 Task: Create a due date automation trigger when advanced on, 2 working days after a card is due add dates not starting next month at 11:00 AM.
Action: Mouse moved to (1365, 111)
Screenshot: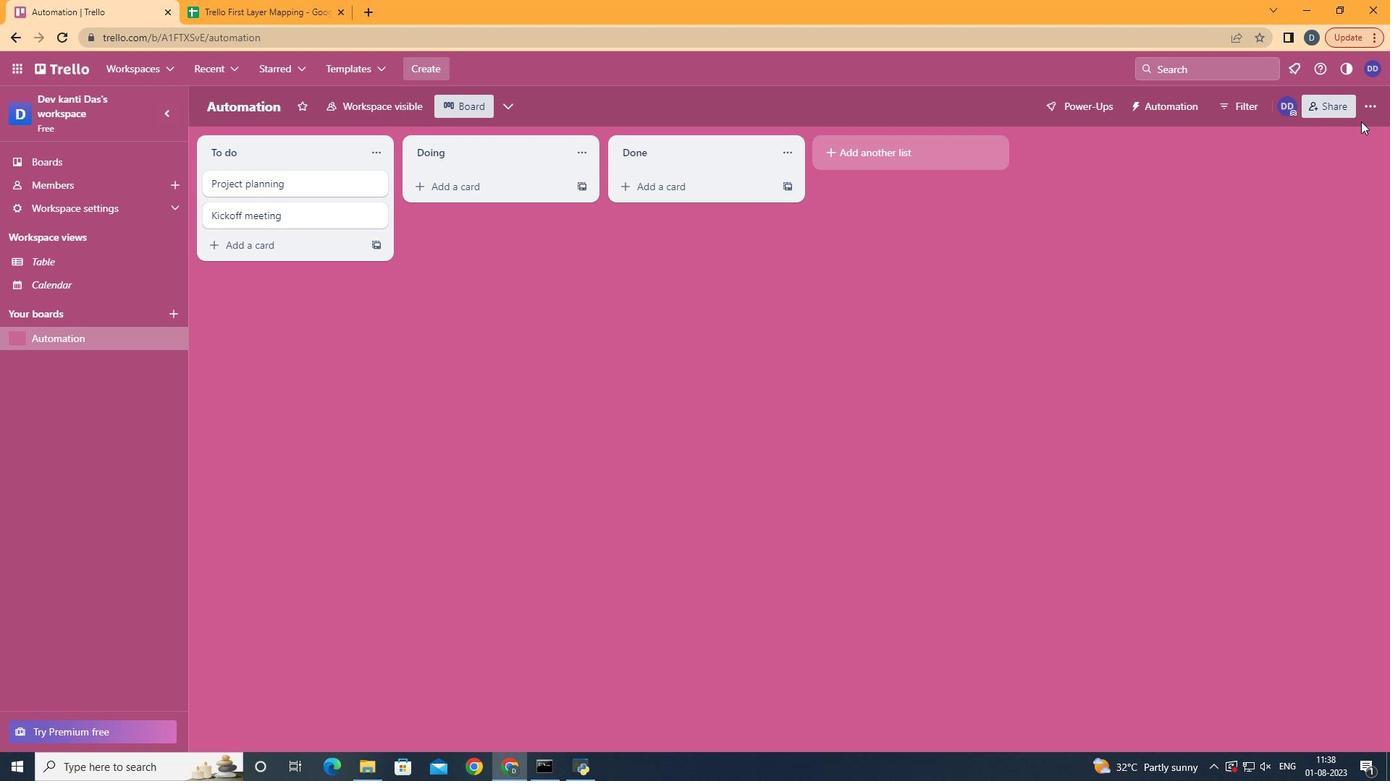 
Action: Mouse pressed left at (1365, 111)
Screenshot: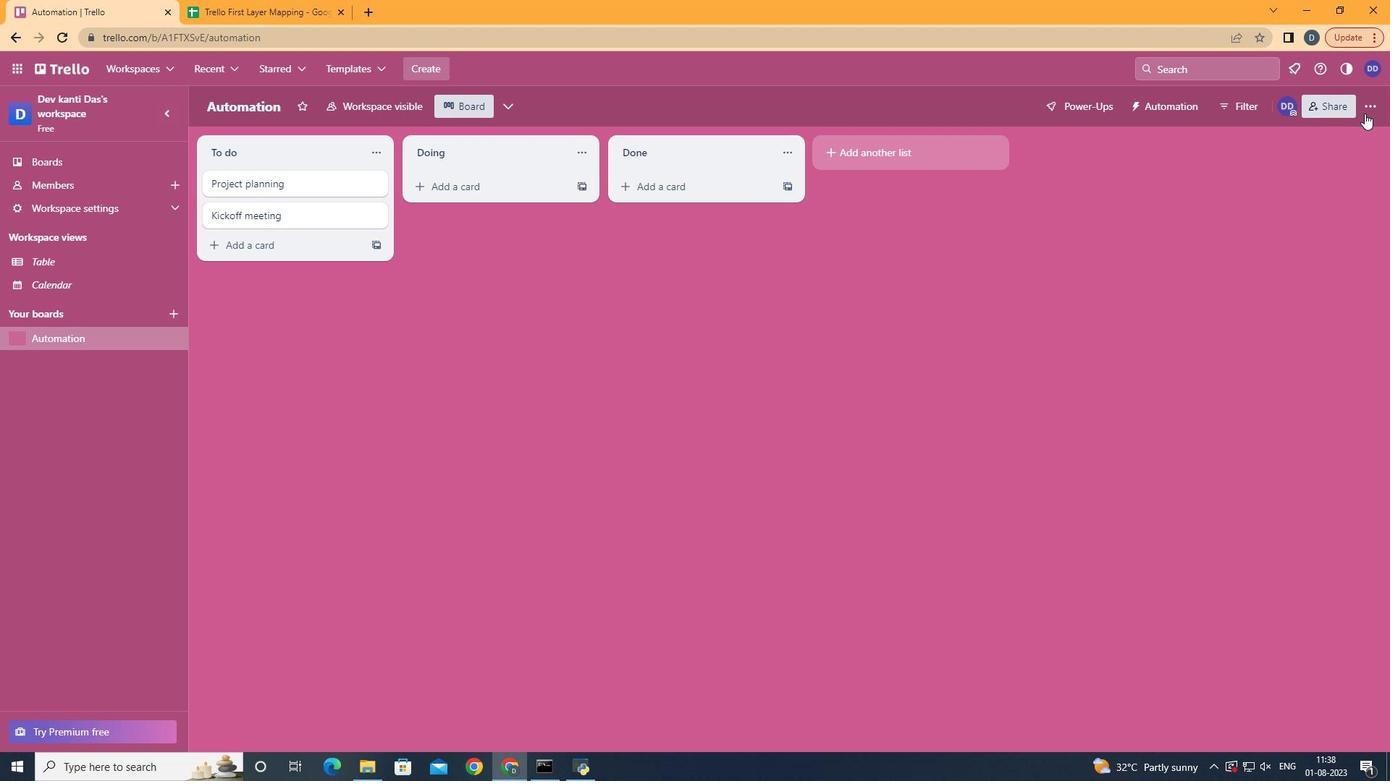 
Action: Mouse moved to (1287, 296)
Screenshot: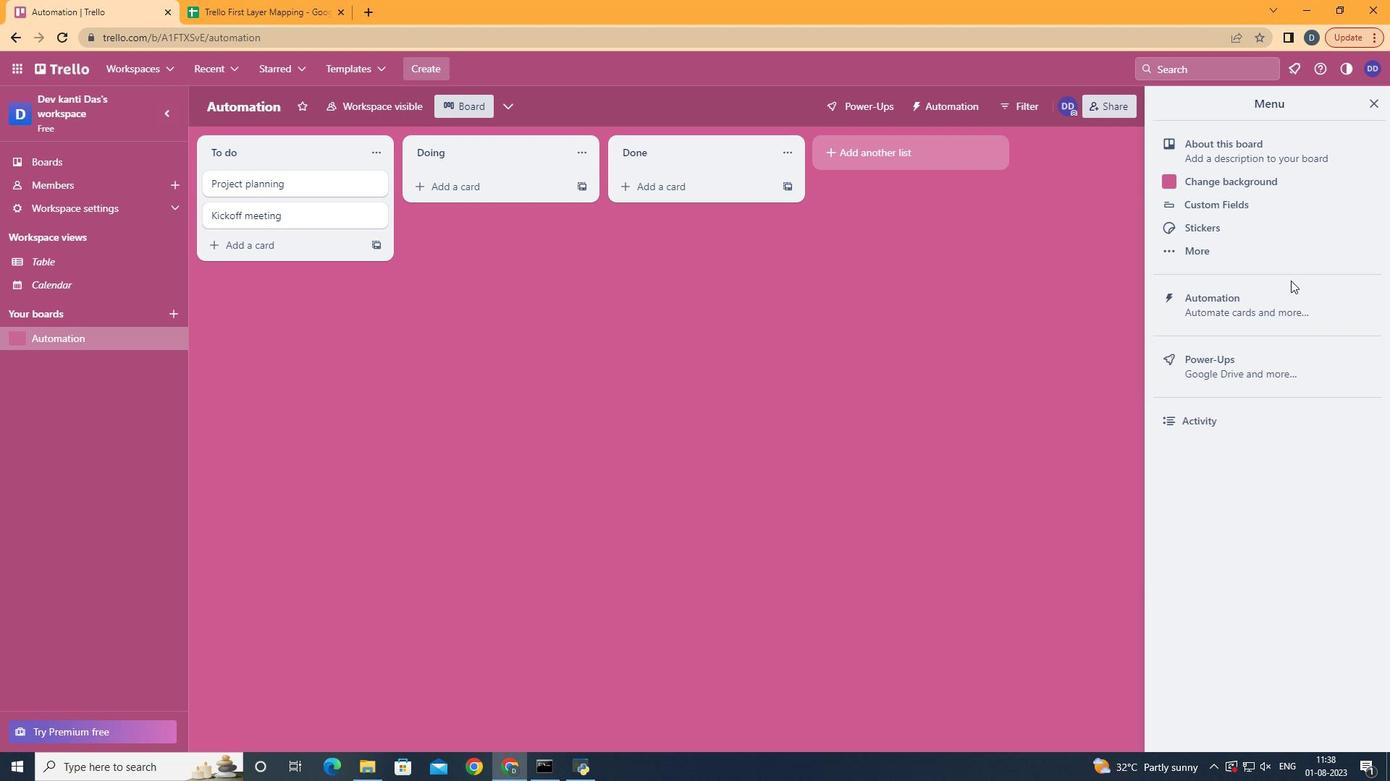 
Action: Mouse pressed left at (1287, 296)
Screenshot: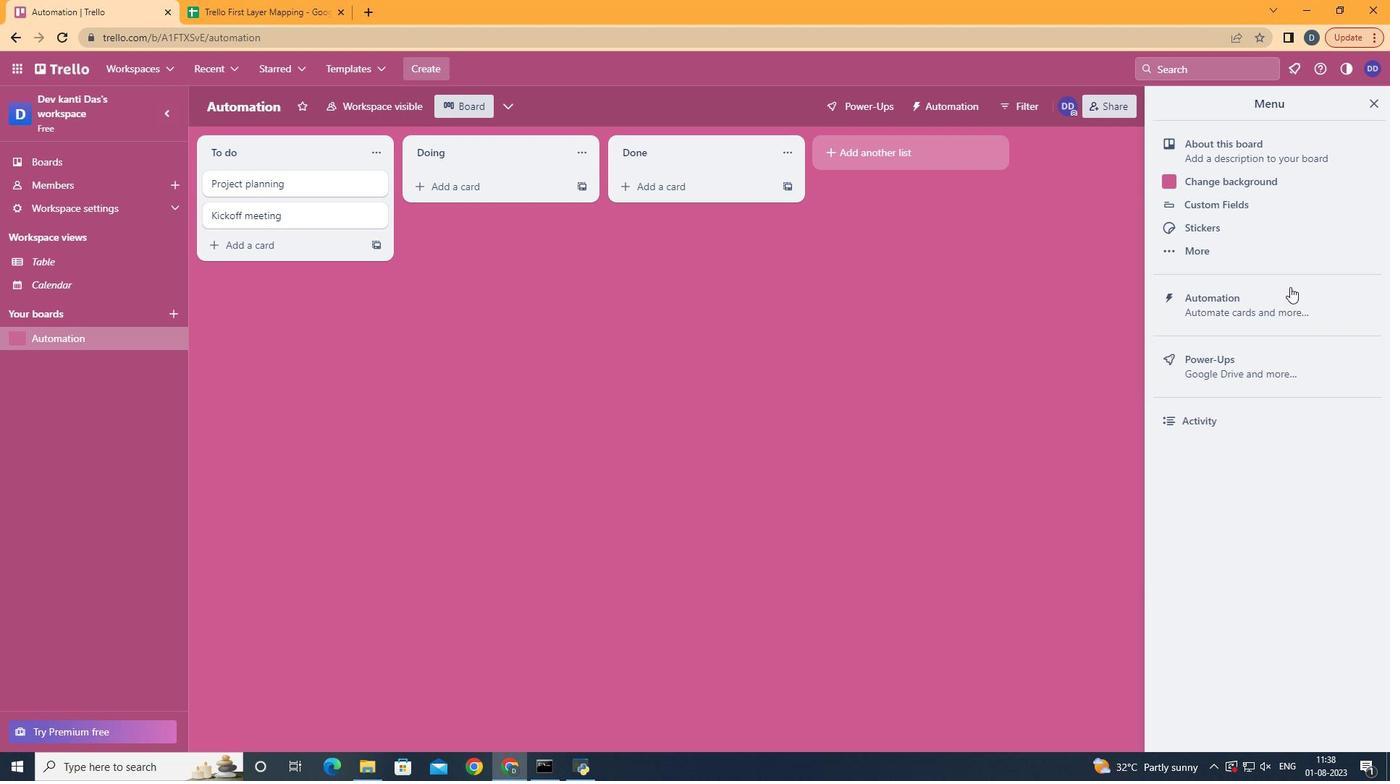 
Action: Mouse moved to (295, 298)
Screenshot: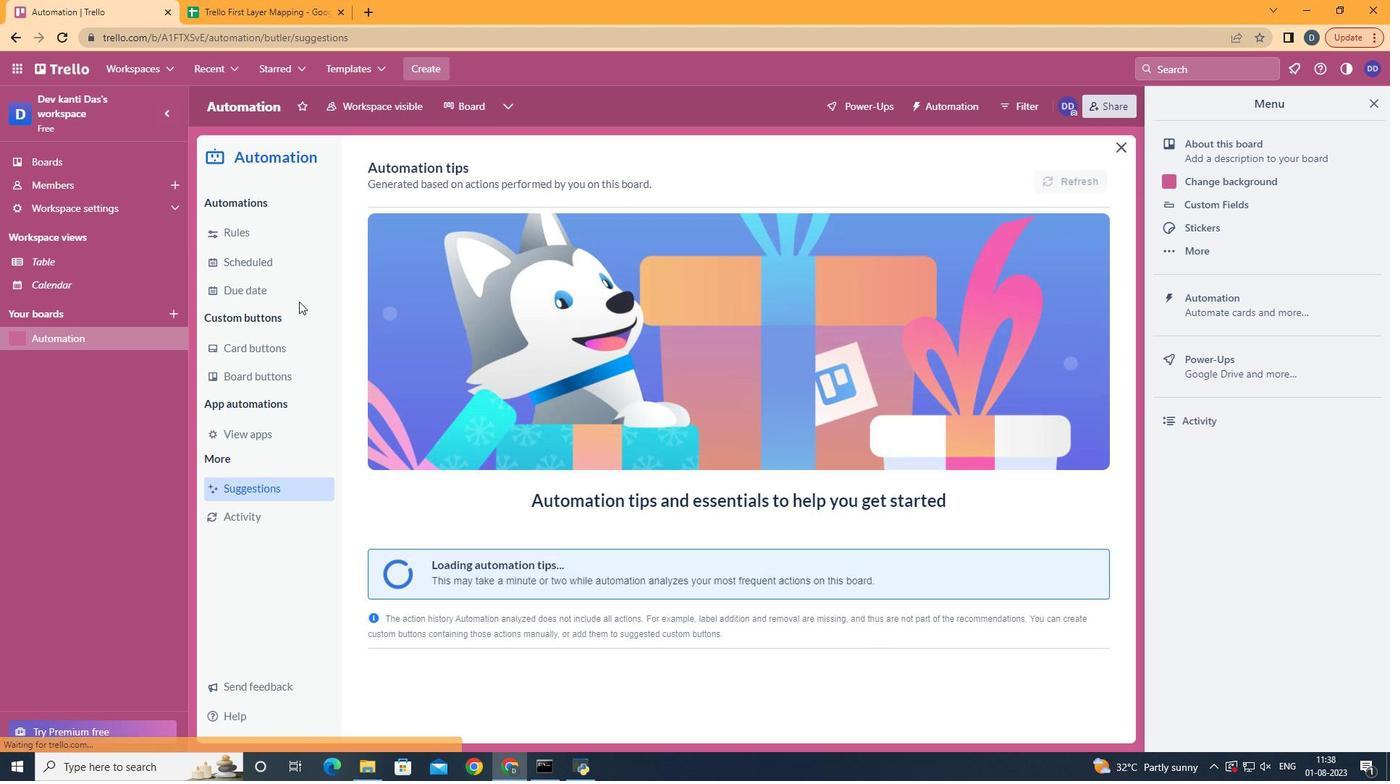 
Action: Mouse pressed left at (295, 299)
Screenshot: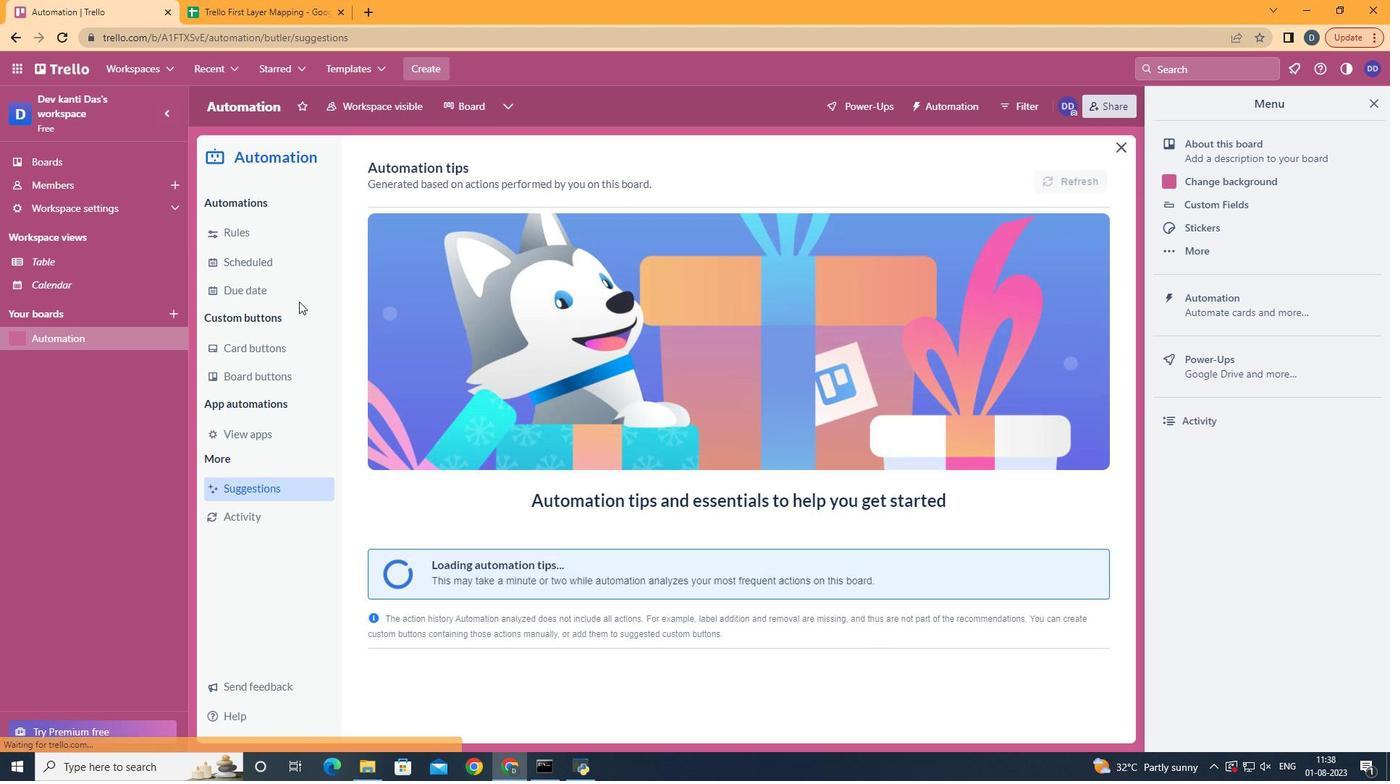 
Action: Mouse moved to (1027, 167)
Screenshot: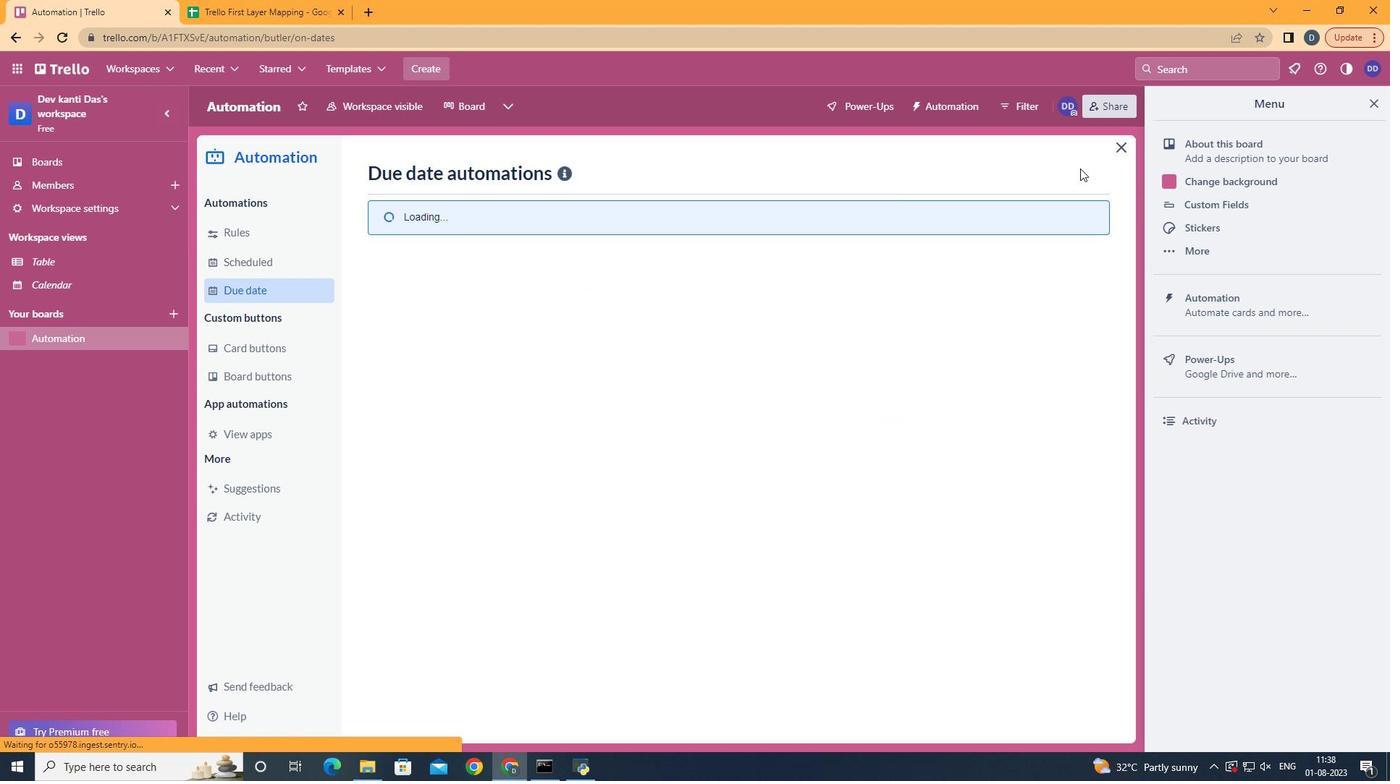 
Action: Mouse pressed left at (1027, 167)
Screenshot: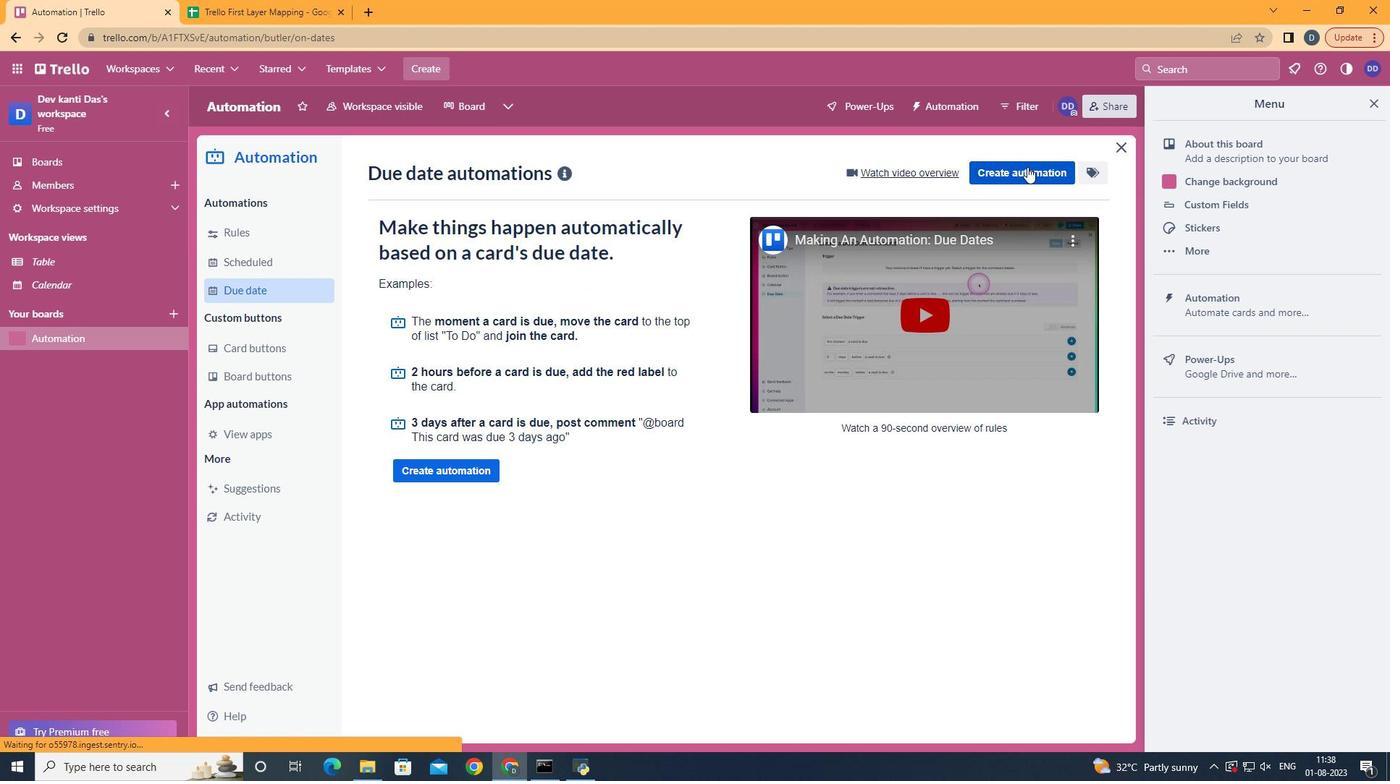 
Action: Mouse moved to (838, 319)
Screenshot: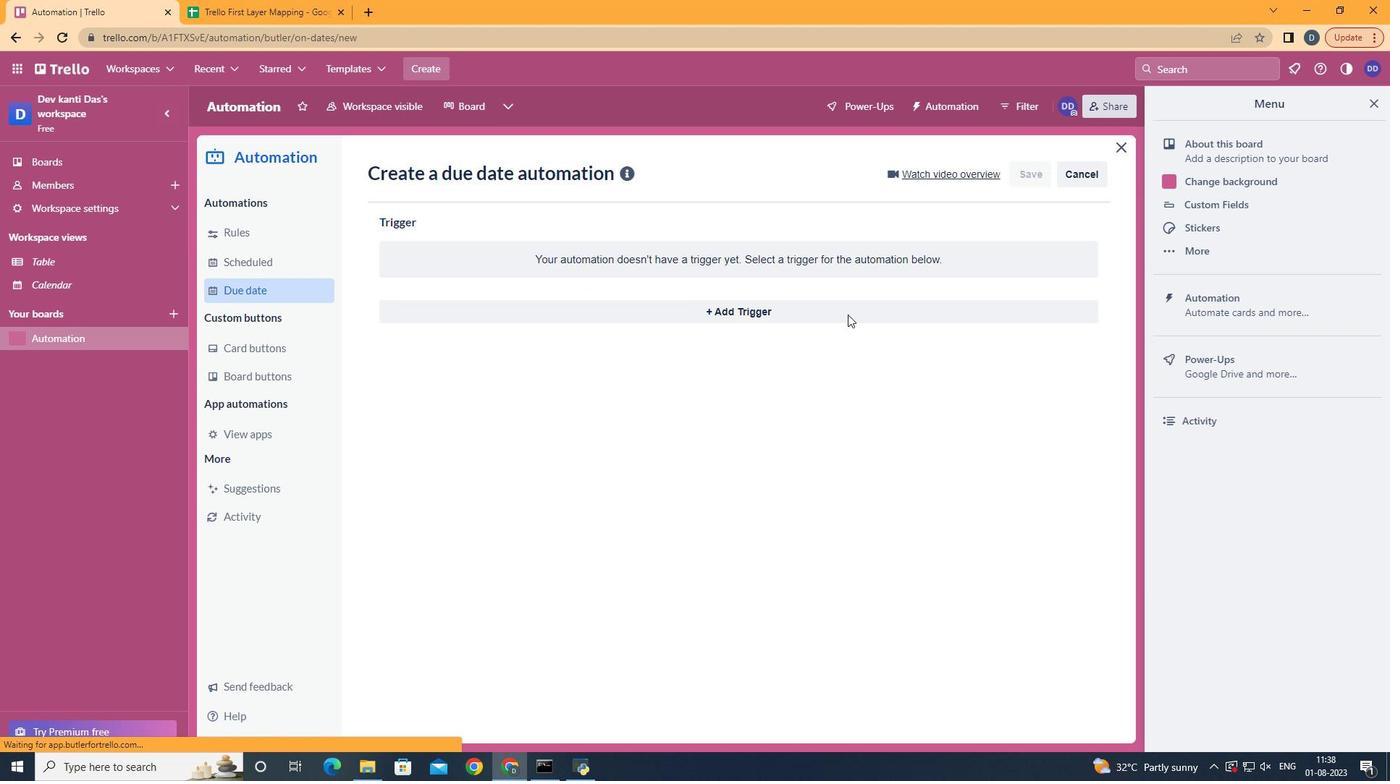 
Action: Mouse pressed left at (838, 319)
Screenshot: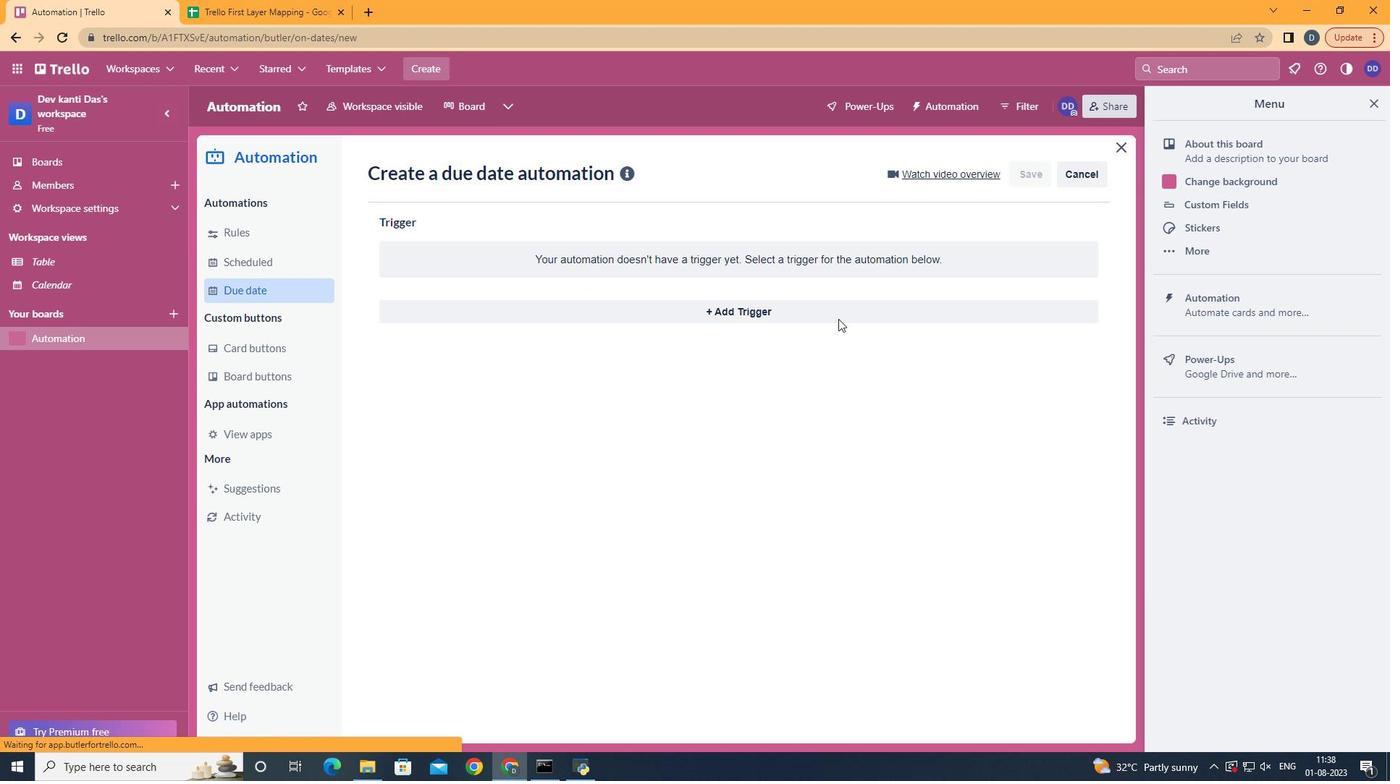 
Action: Mouse moved to (471, 587)
Screenshot: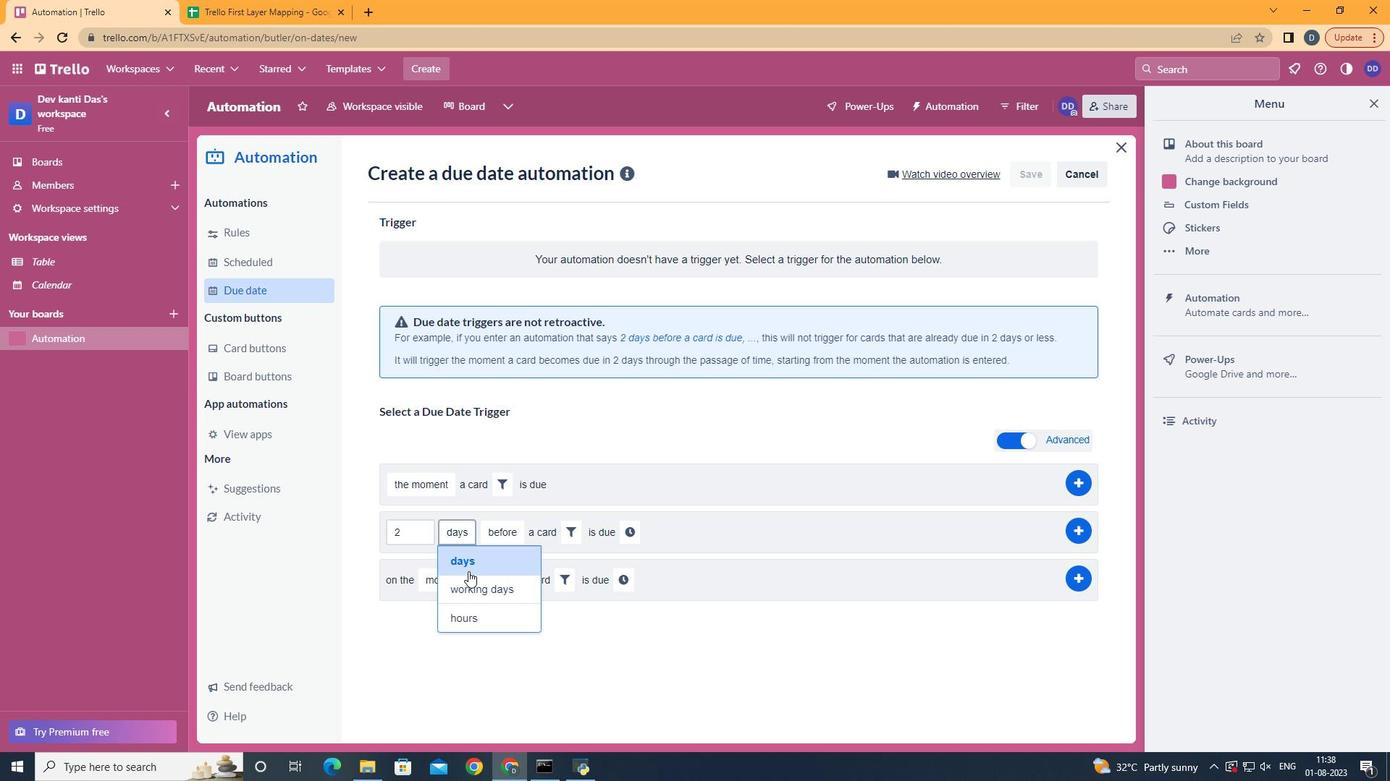 
Action: Mouse pressed left at (471, 587)
Screenshot: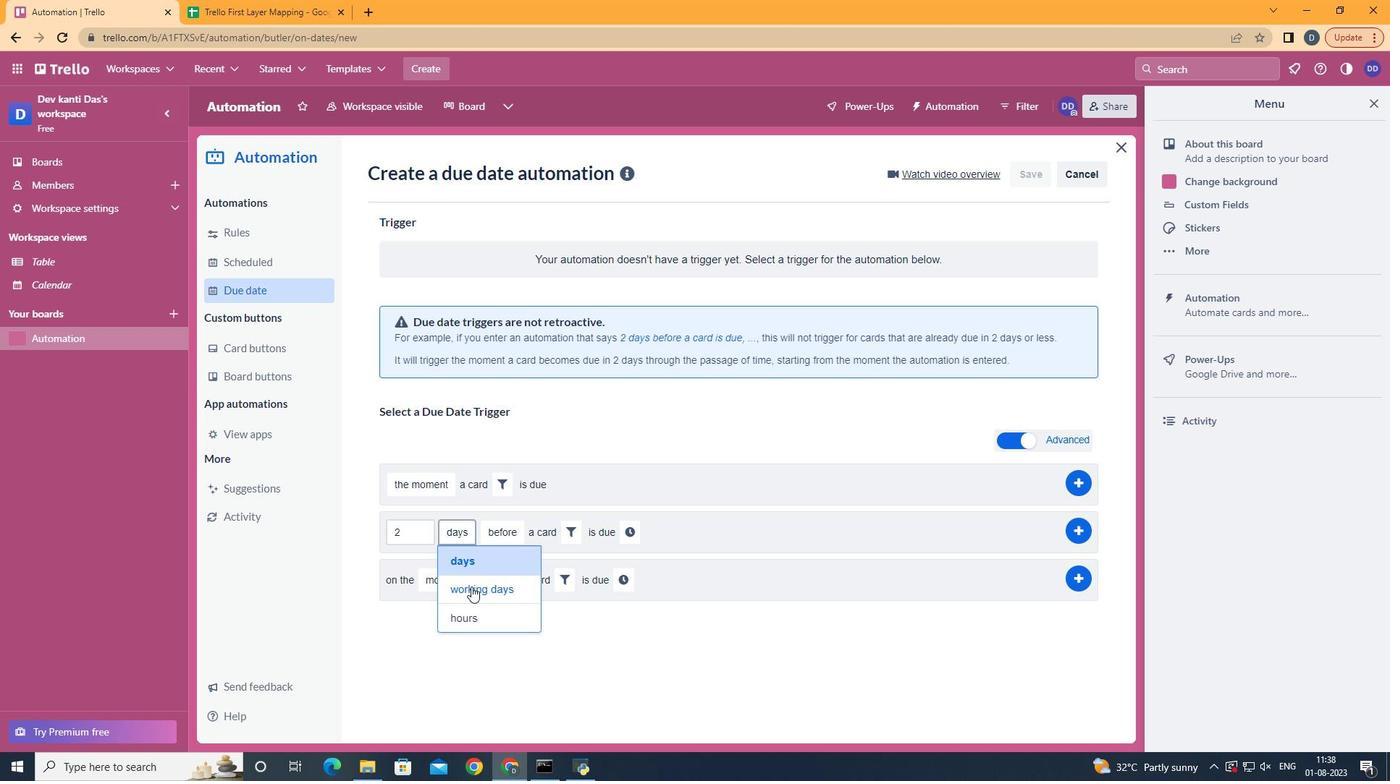 
Action: Mouse moved to (536, 592)
Screenshot: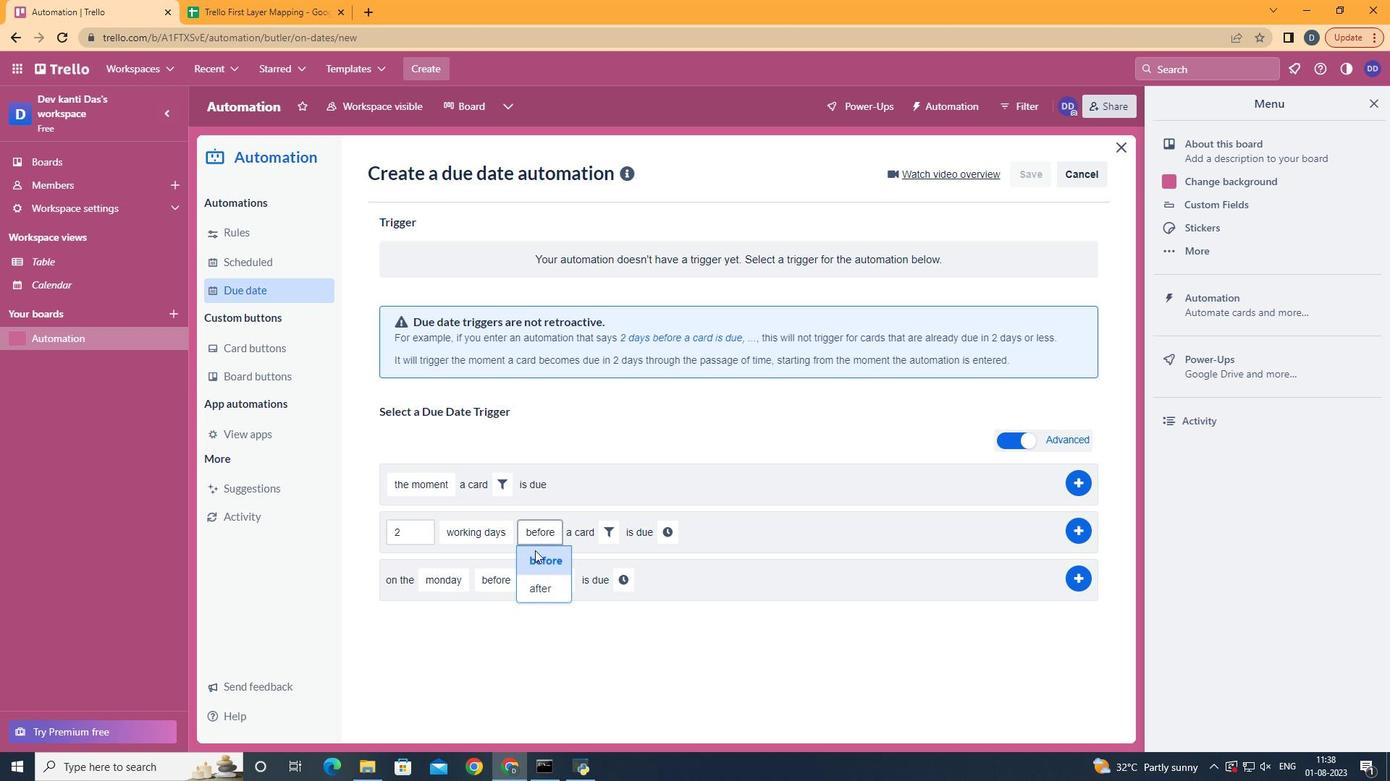 
Action: Mouse pressed left at (536, 592)
Screenshot: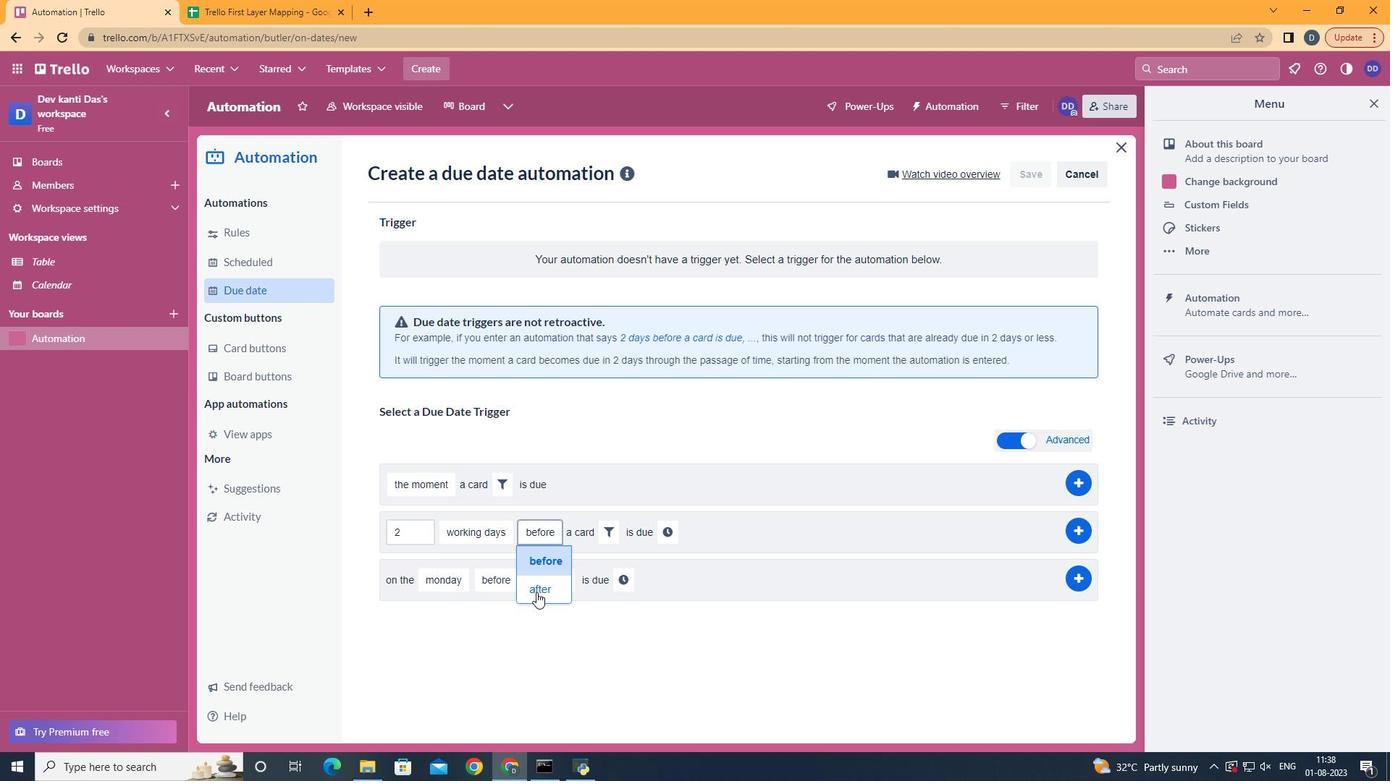 
Action: Mouse moved to (606, 523)
Screenshot: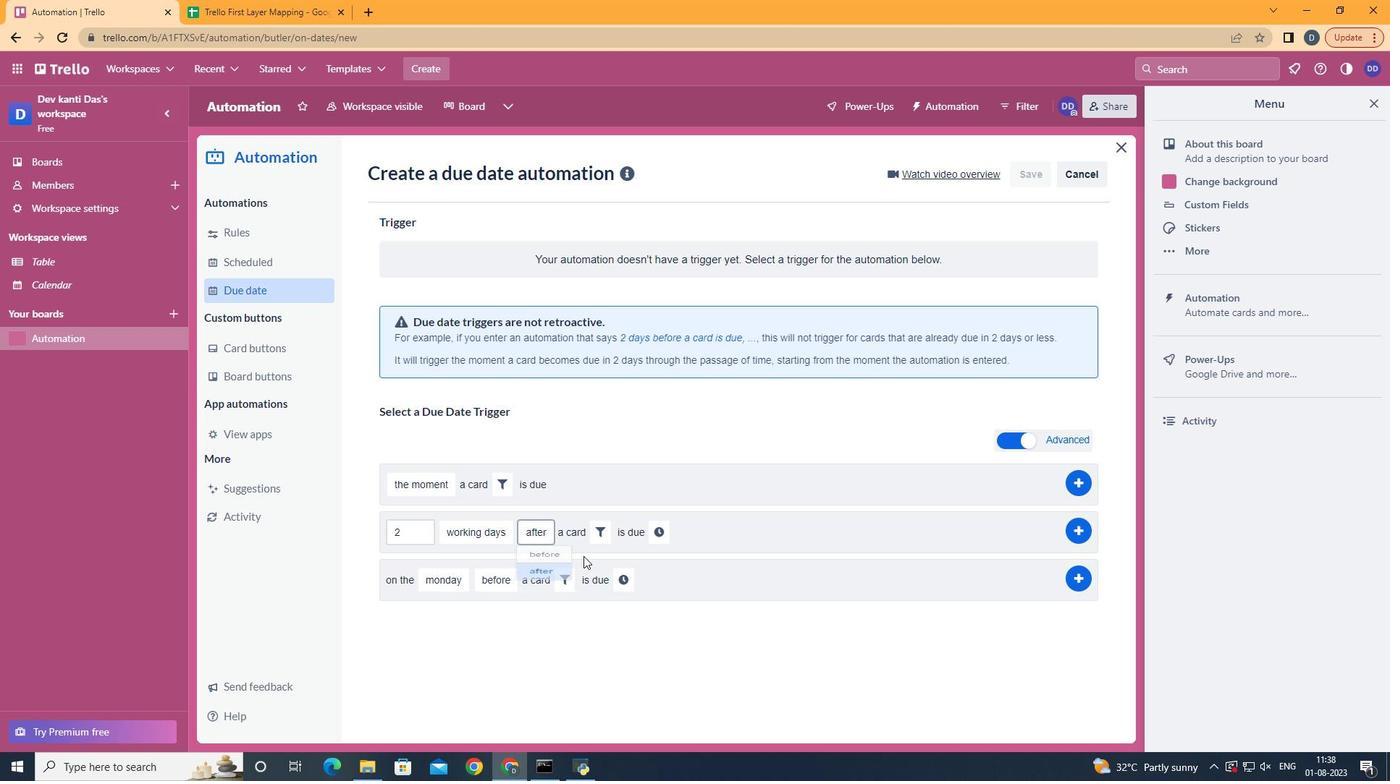 
Action: Mouse pressed left at (606, 523)
Screenshot: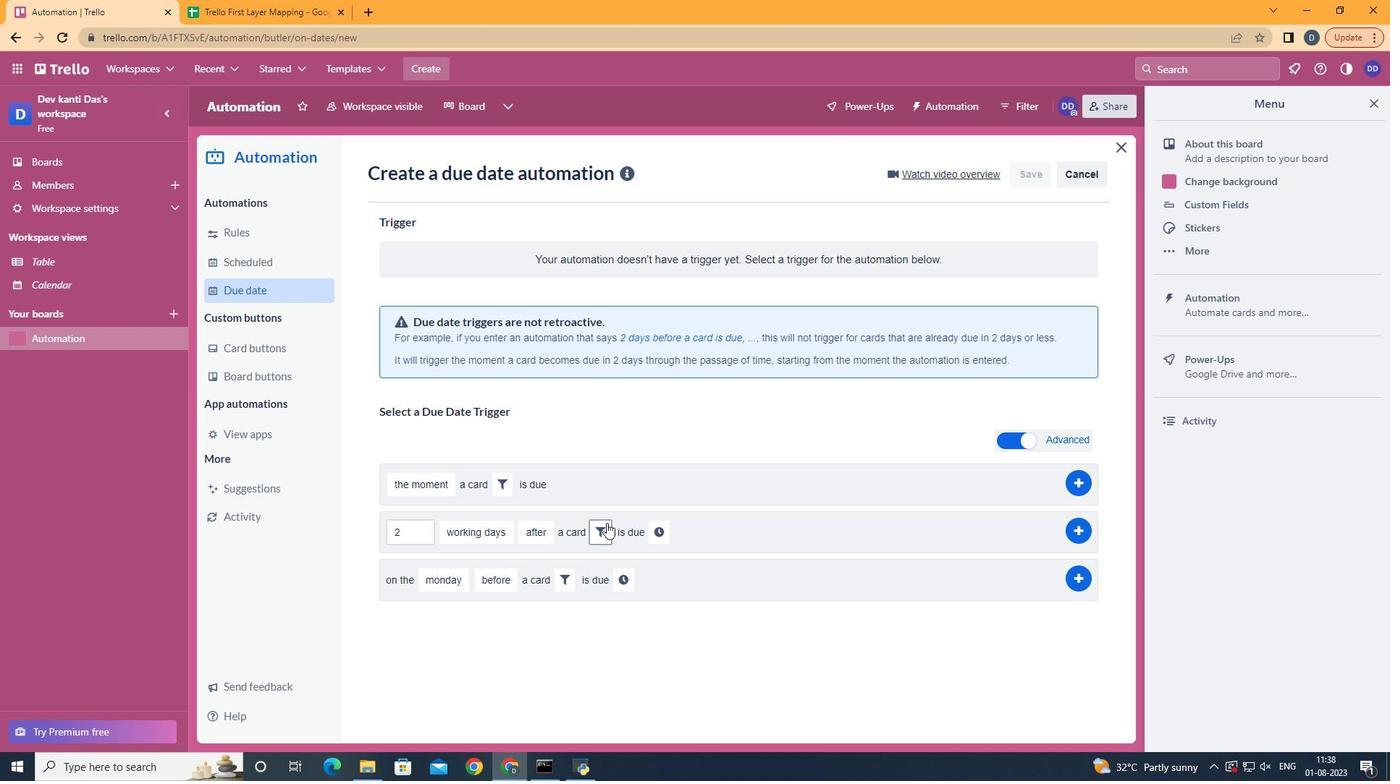 
Action: Mouse moved to (687, 579)
Screenshot: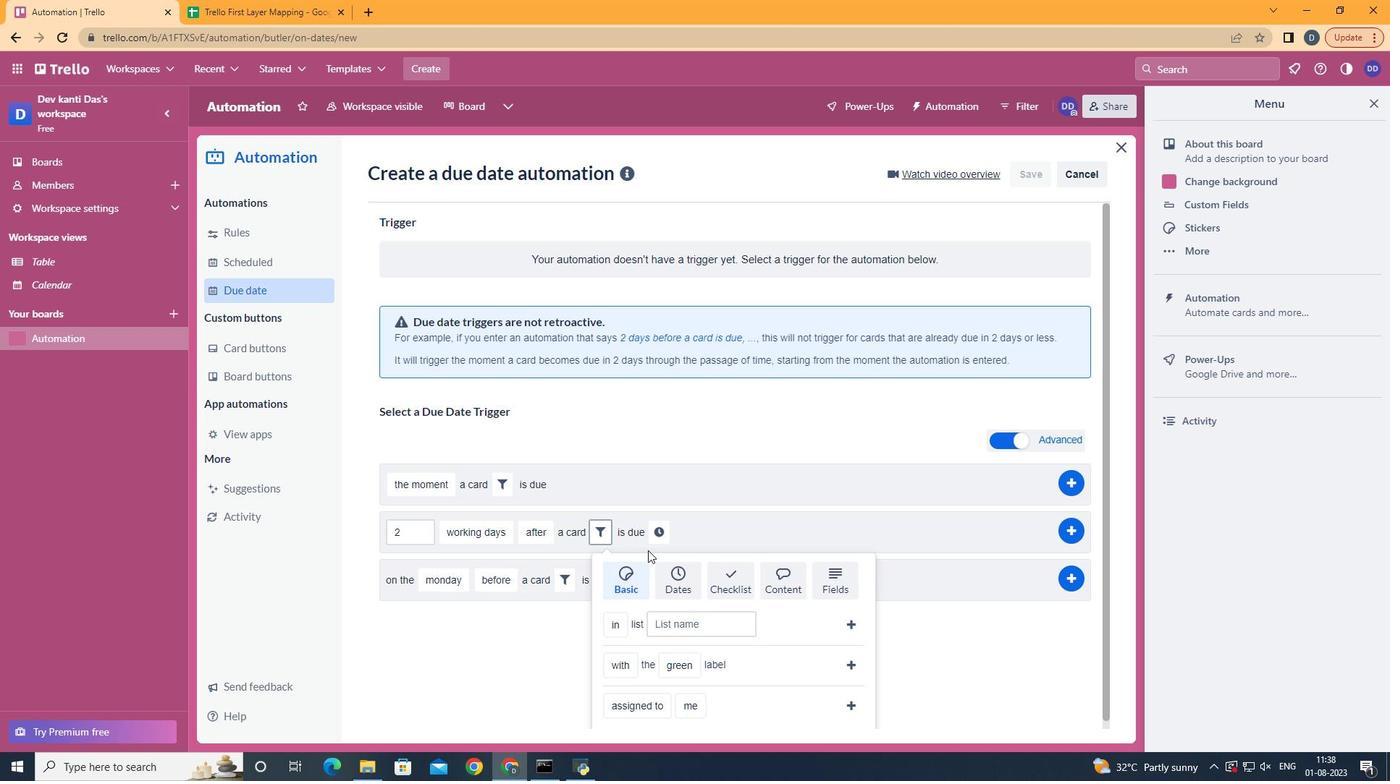 
Action: Mouse pressed left at (687, 579)
Screenshot: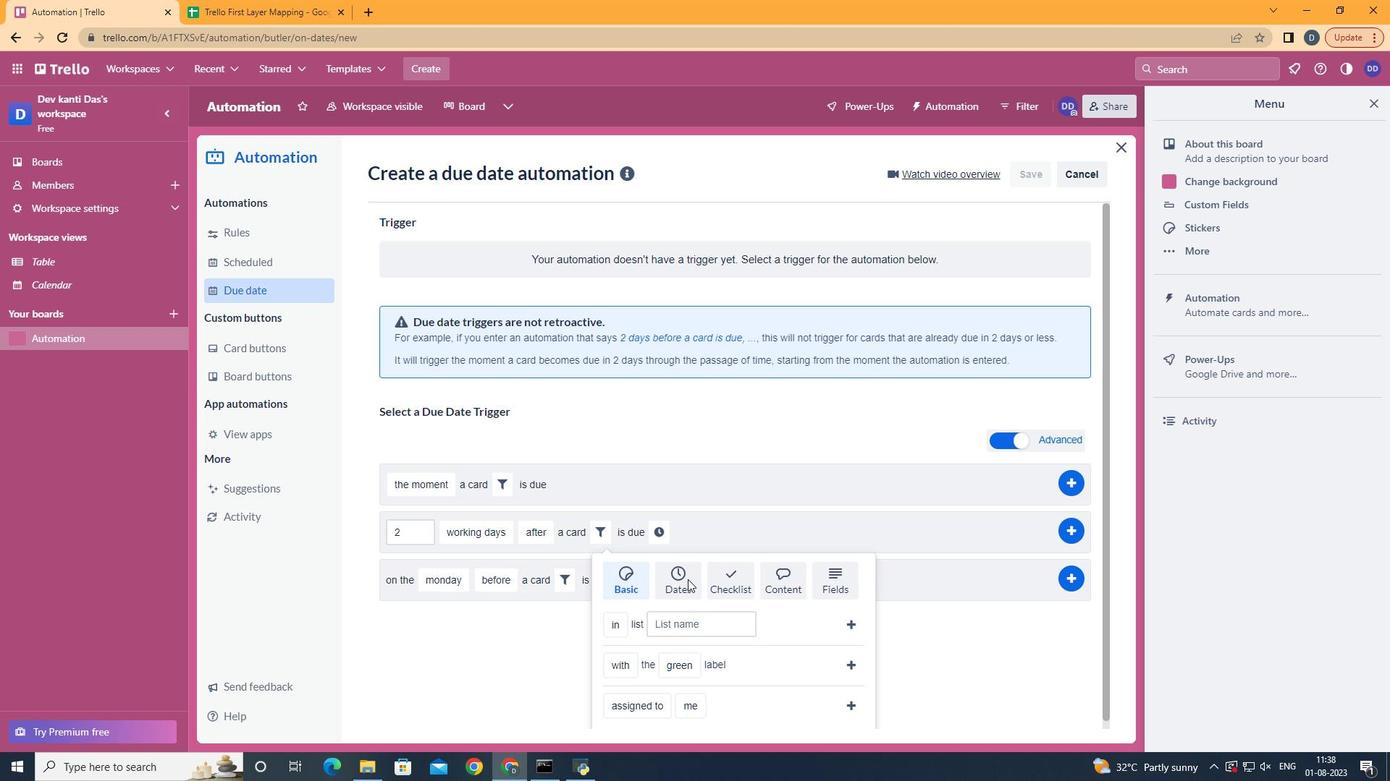 
Action: Mouse scrolled (687, 579) with delta (0, 0)
Screenshot: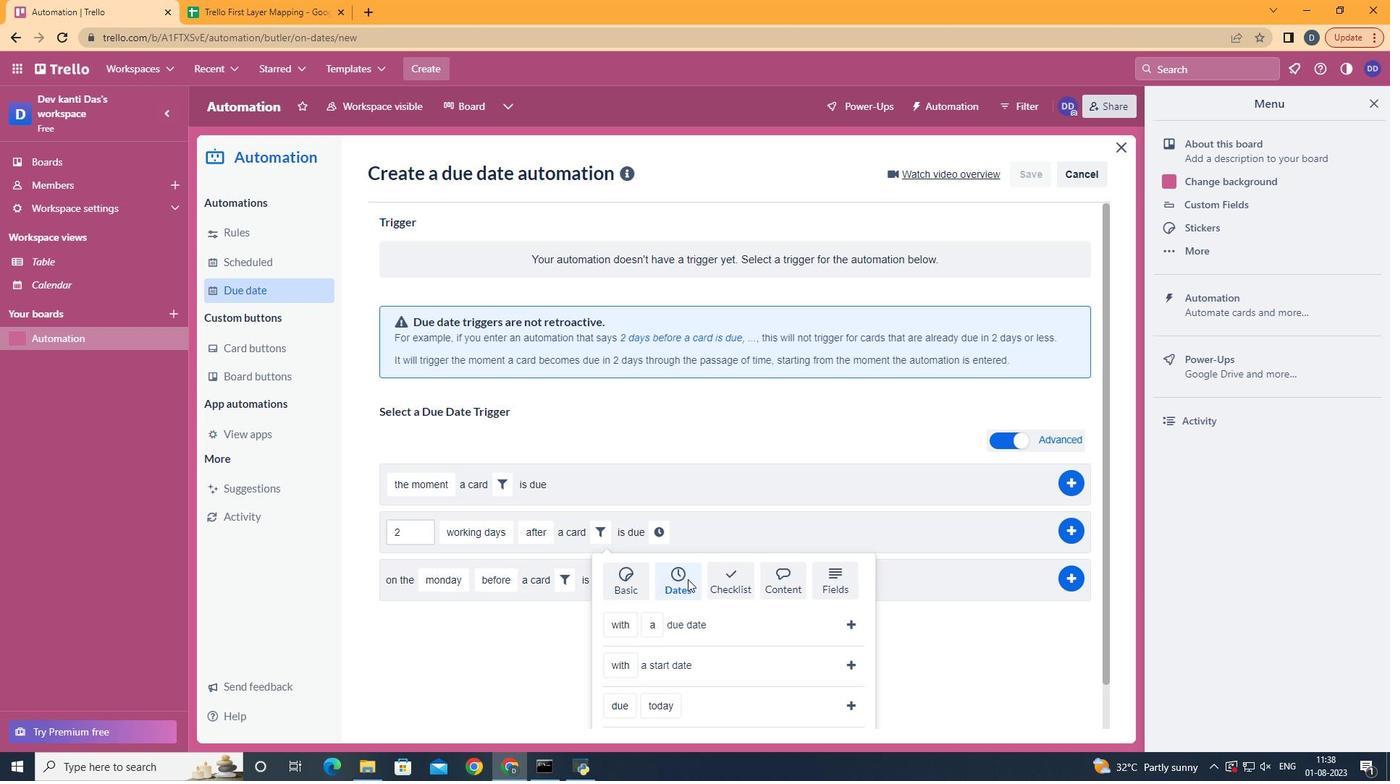 
Action: Mouse scrolled (687, 579) with delta (0, 0)
Screenshot: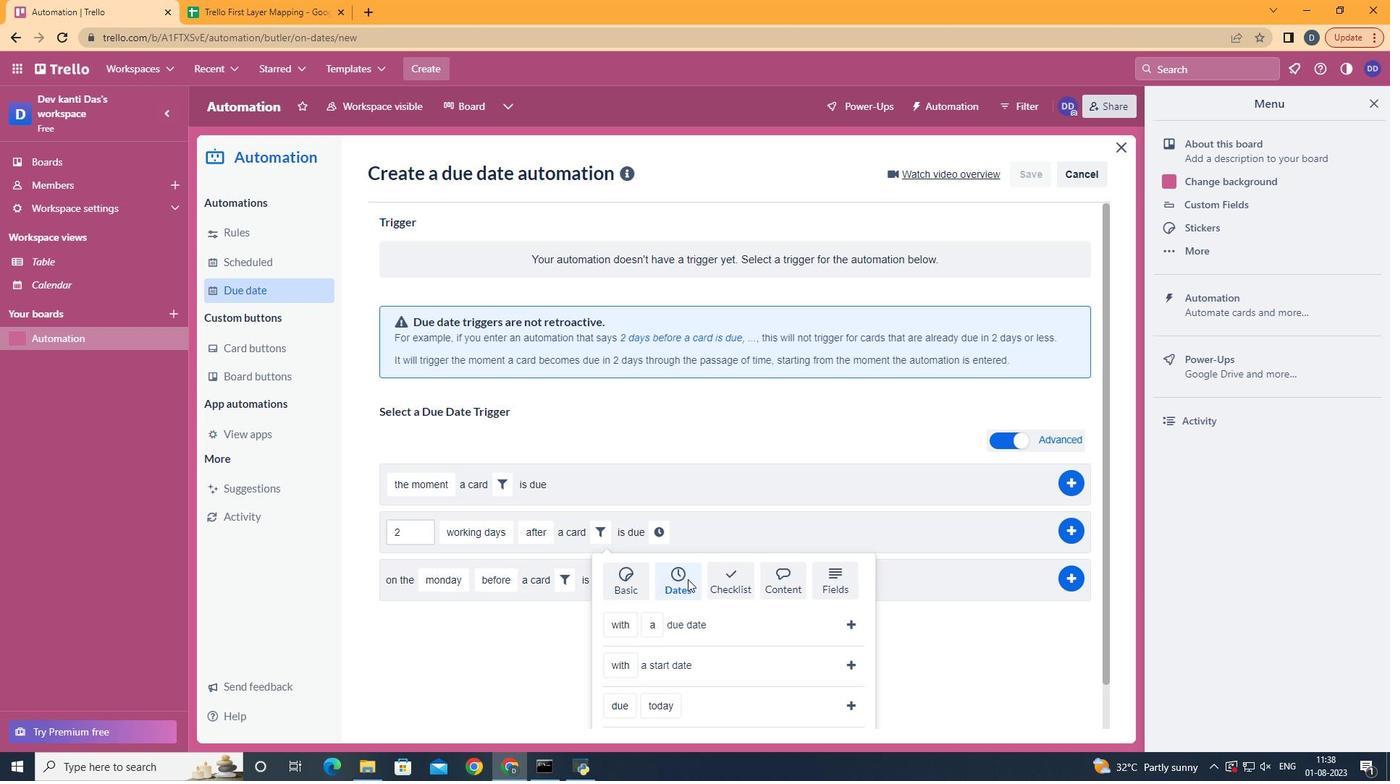 
Action: Mouse scrolled (687, 579) with delta (0, 0)
Screenshot: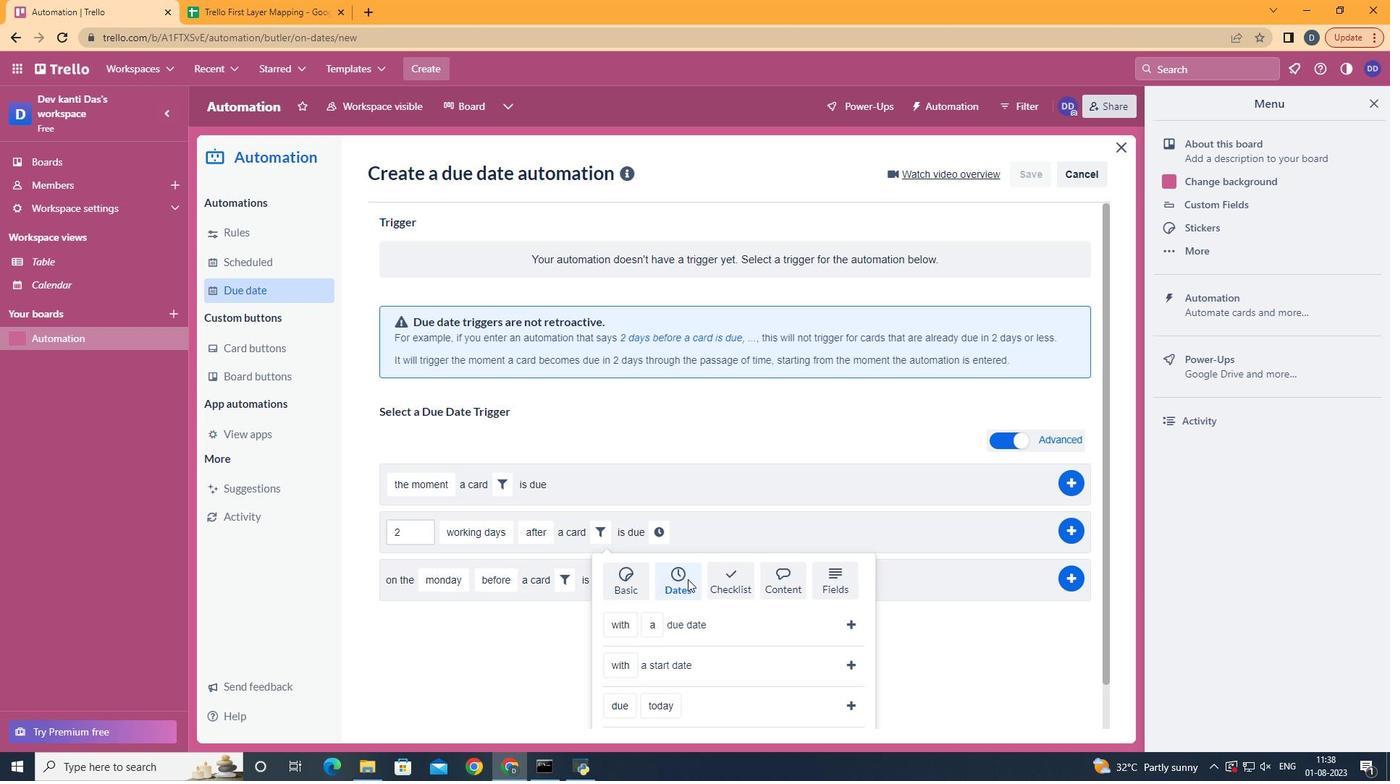 
Action: Mouse scrolled (687, 579) with delta (0, 0)
Screenshot: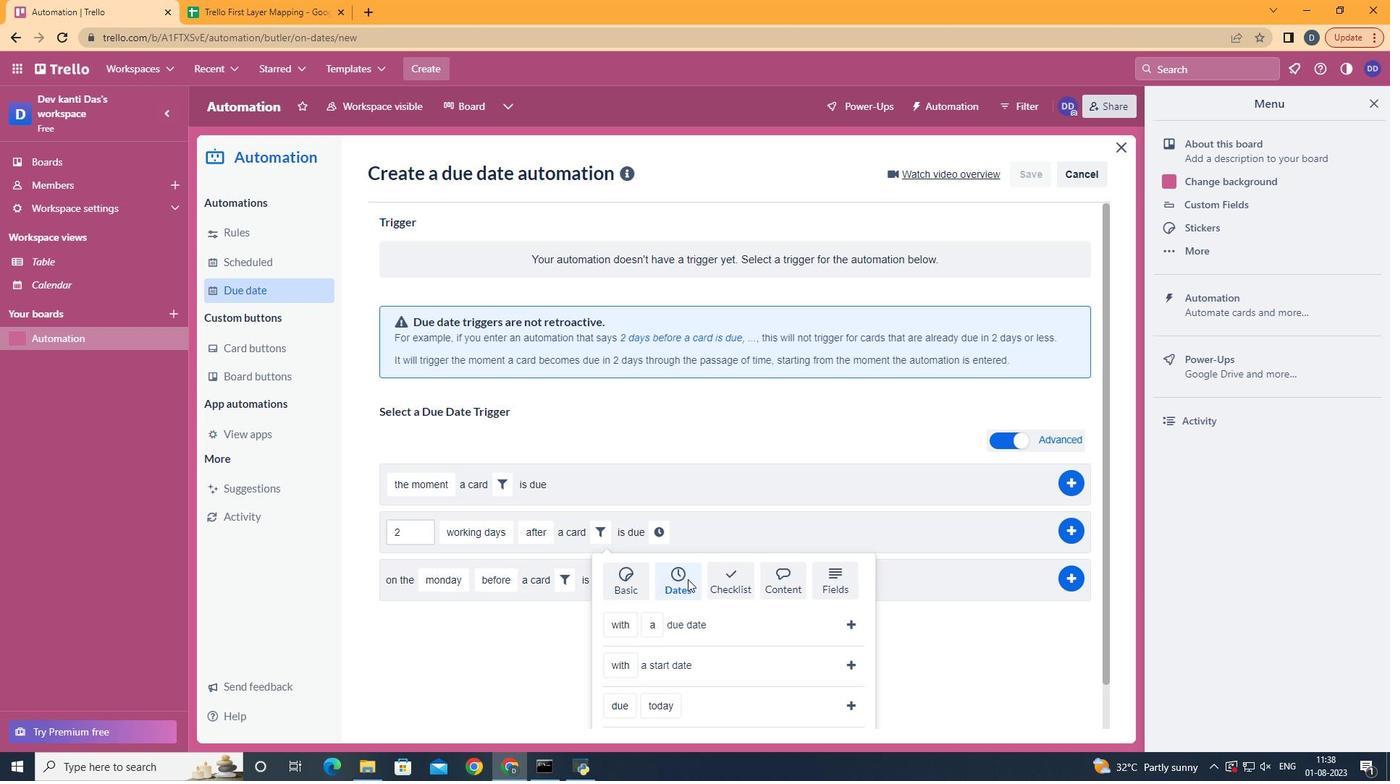 
Action: Mouse moved to (630, 630)
Screenshot: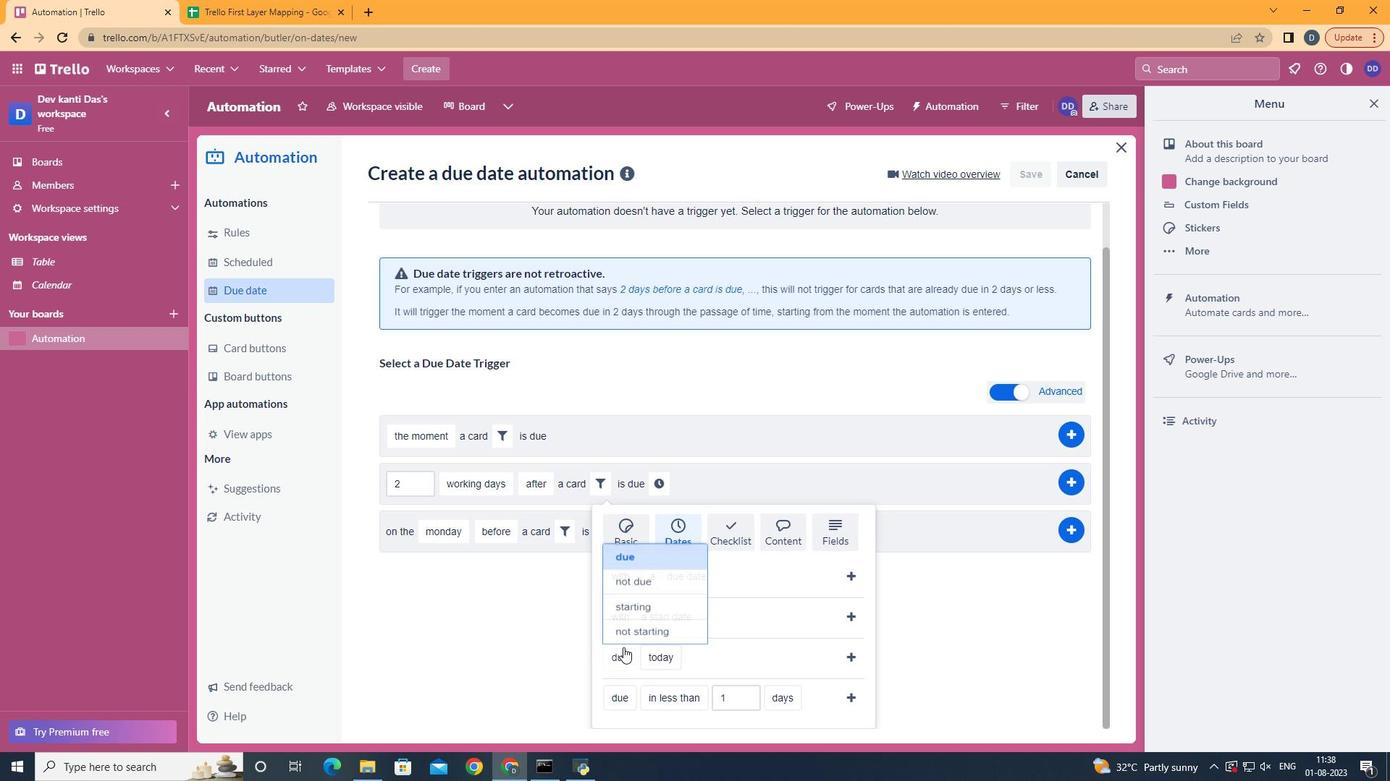 
Action: Mouse pressed left at (630, 630)
Screenshot: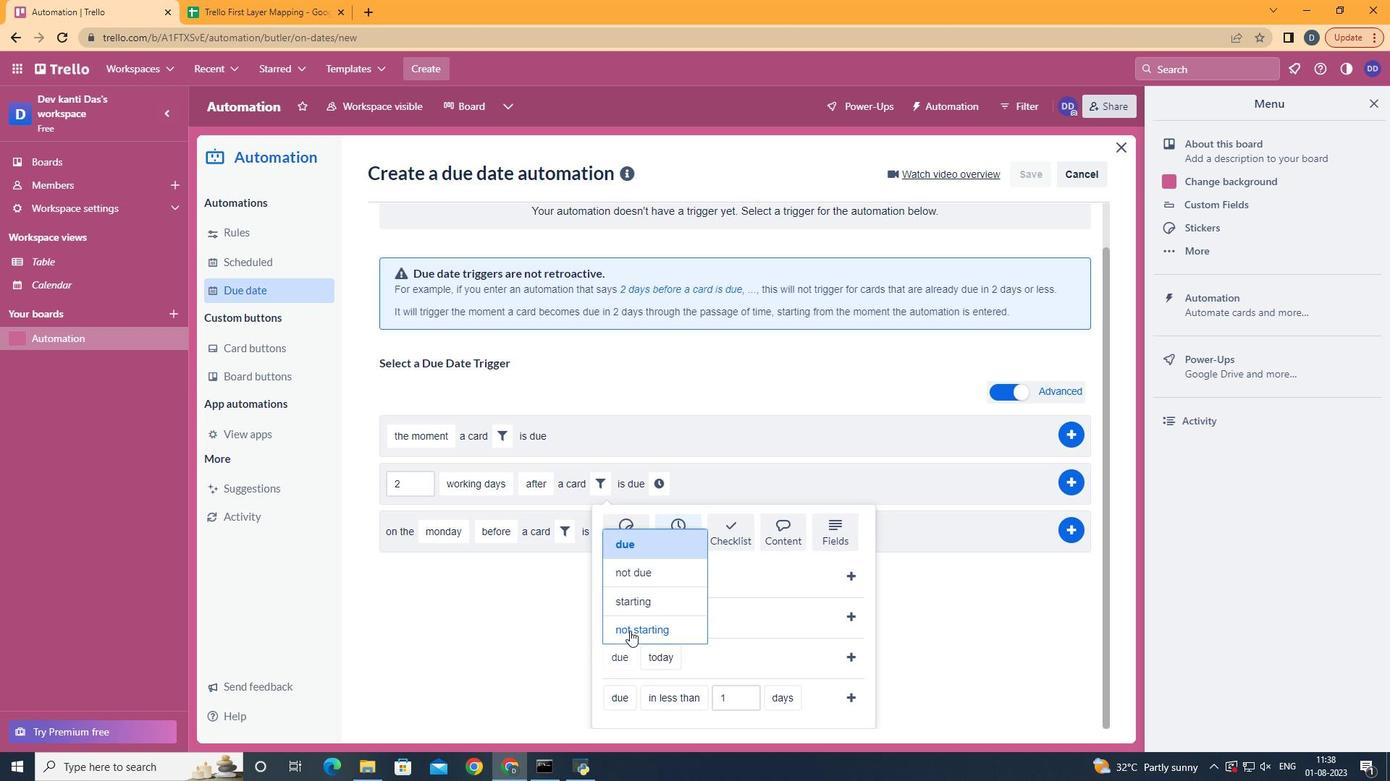 
Action: Mouse moved to (715, 572)
Screenshot: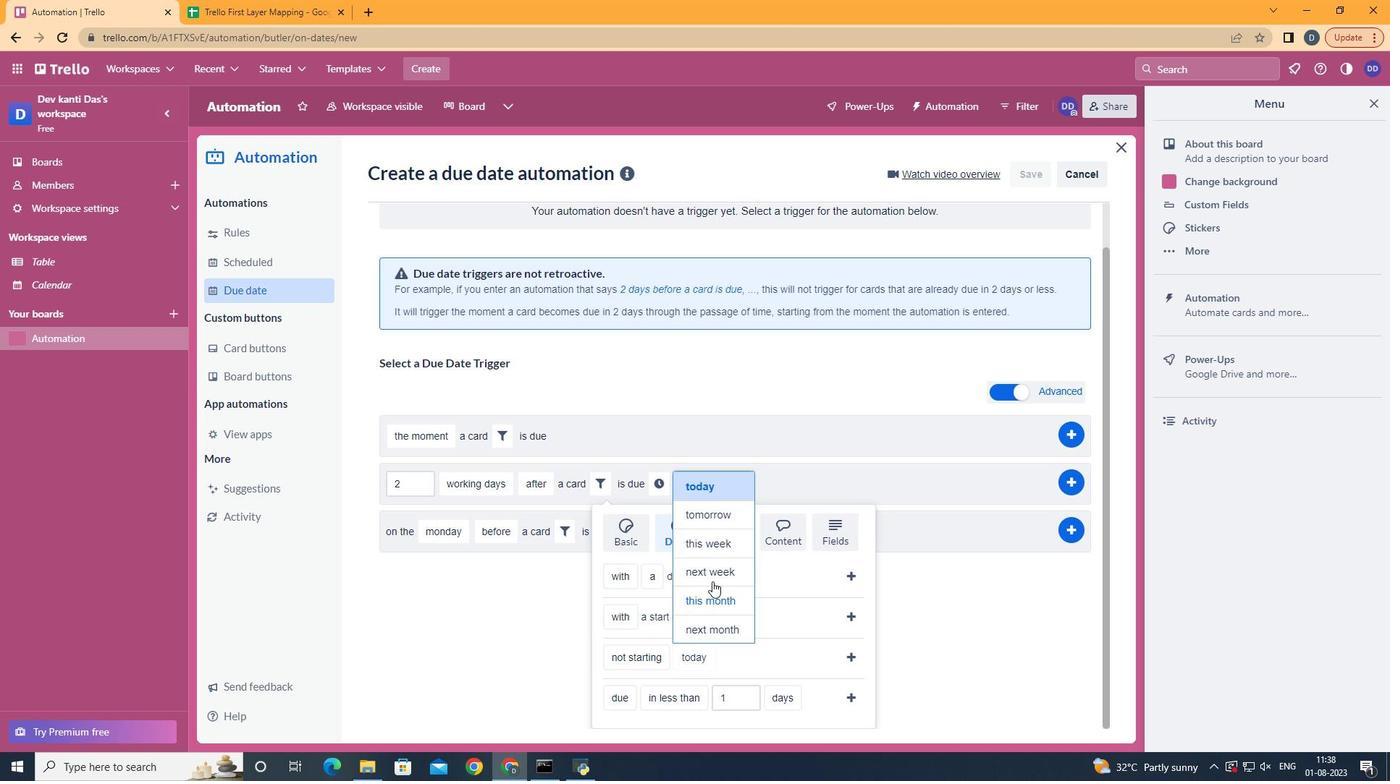 
Action: Mouse pressed left at (715, 572)
Screenshot: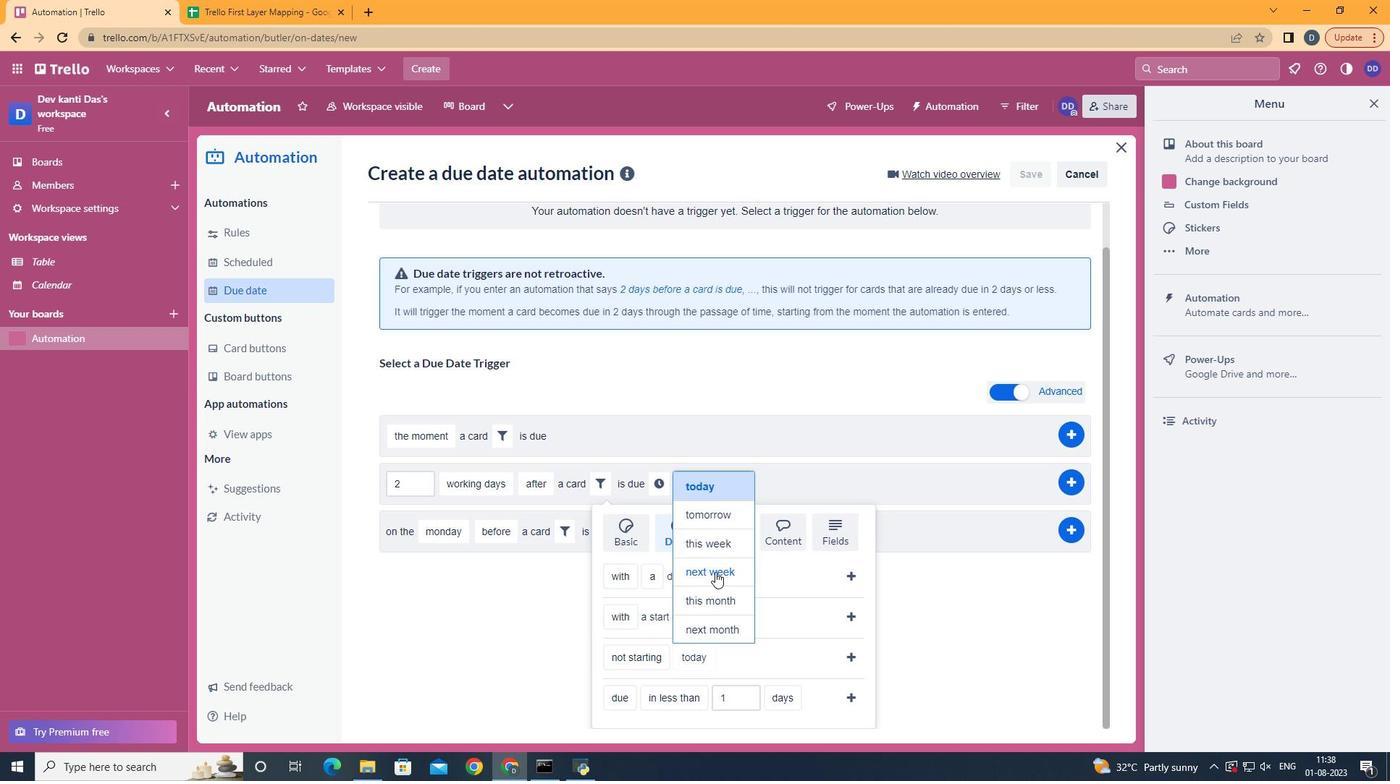 
Action: Mouse moved to (719, 638)
Screenshot: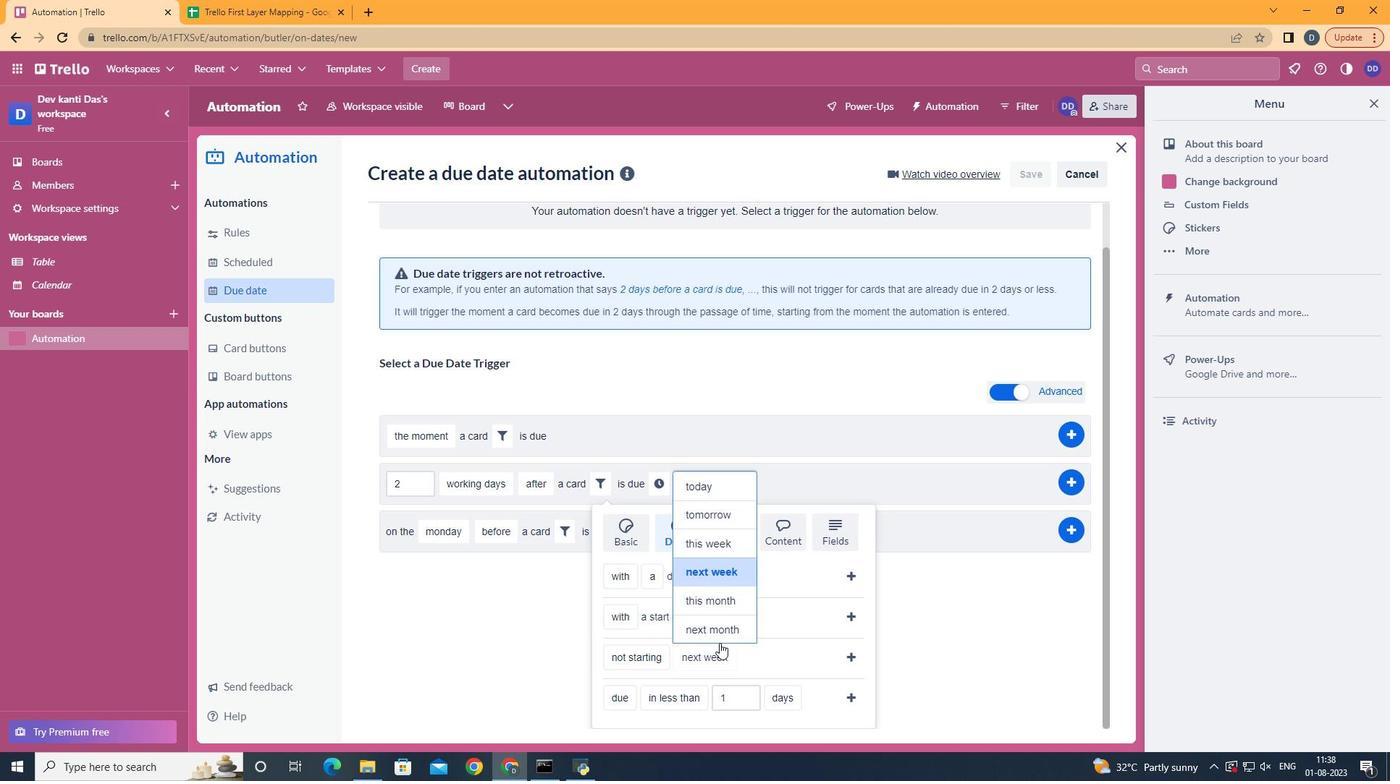 
Action: Mouse pressed left at (719, 638)
Screenshot: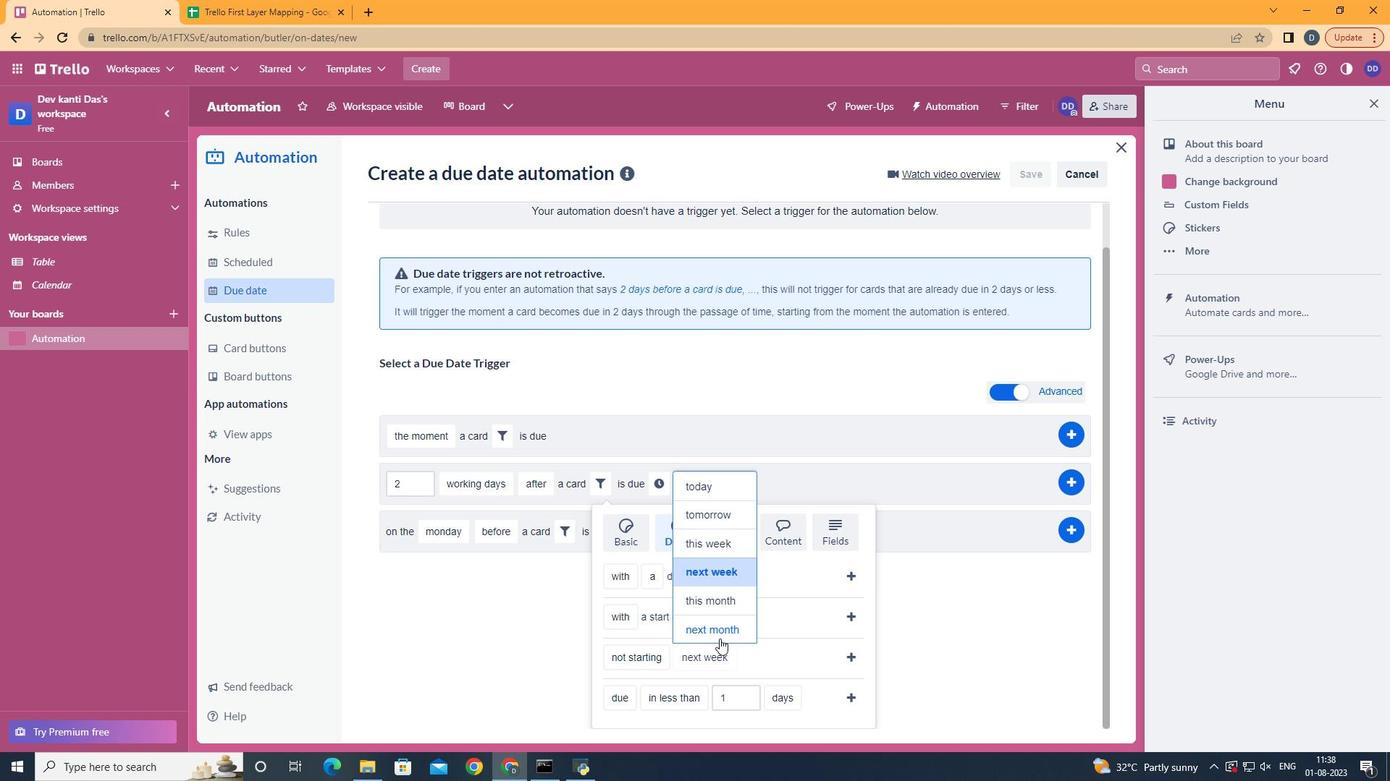 
Action: Mouse moved to (853, 648)
Screenshot: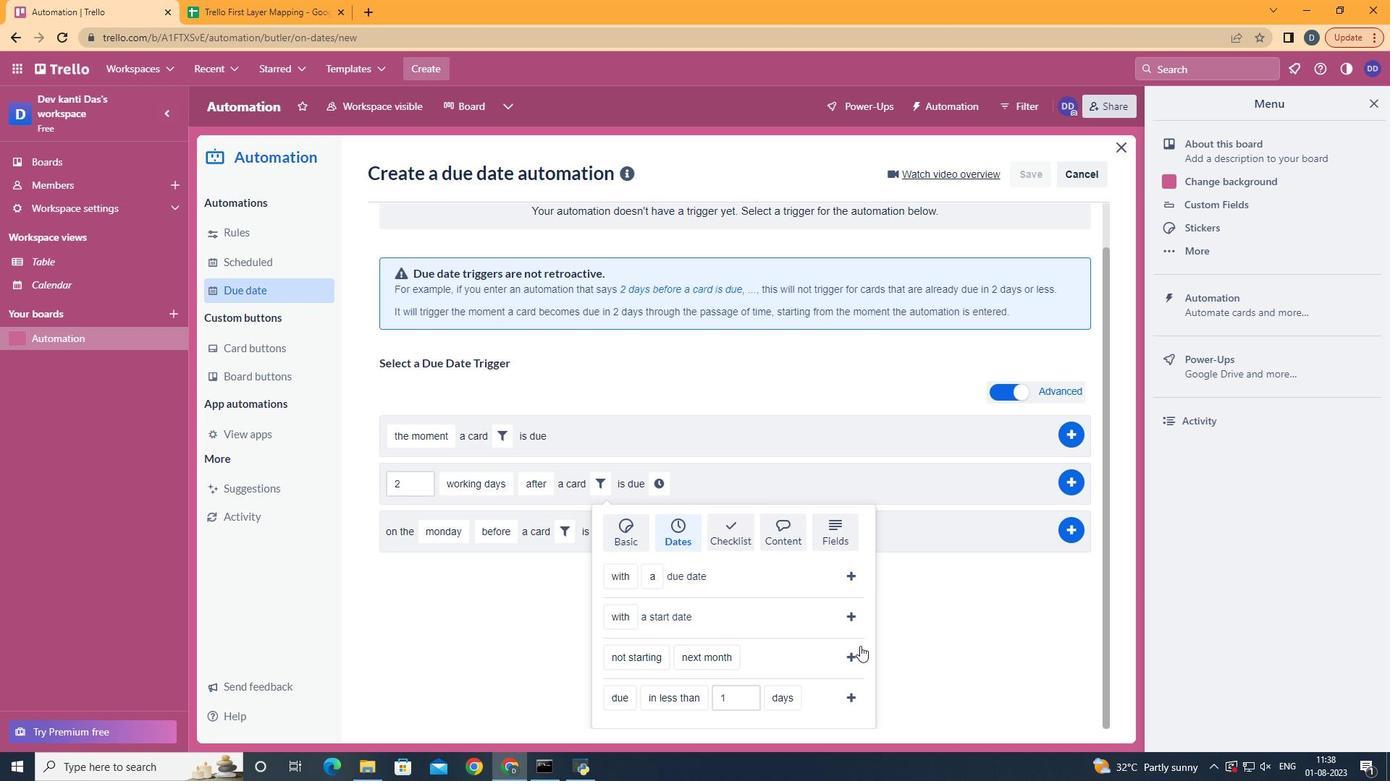 
Action: Mouse pressed left at (853, 648)
Screenshot: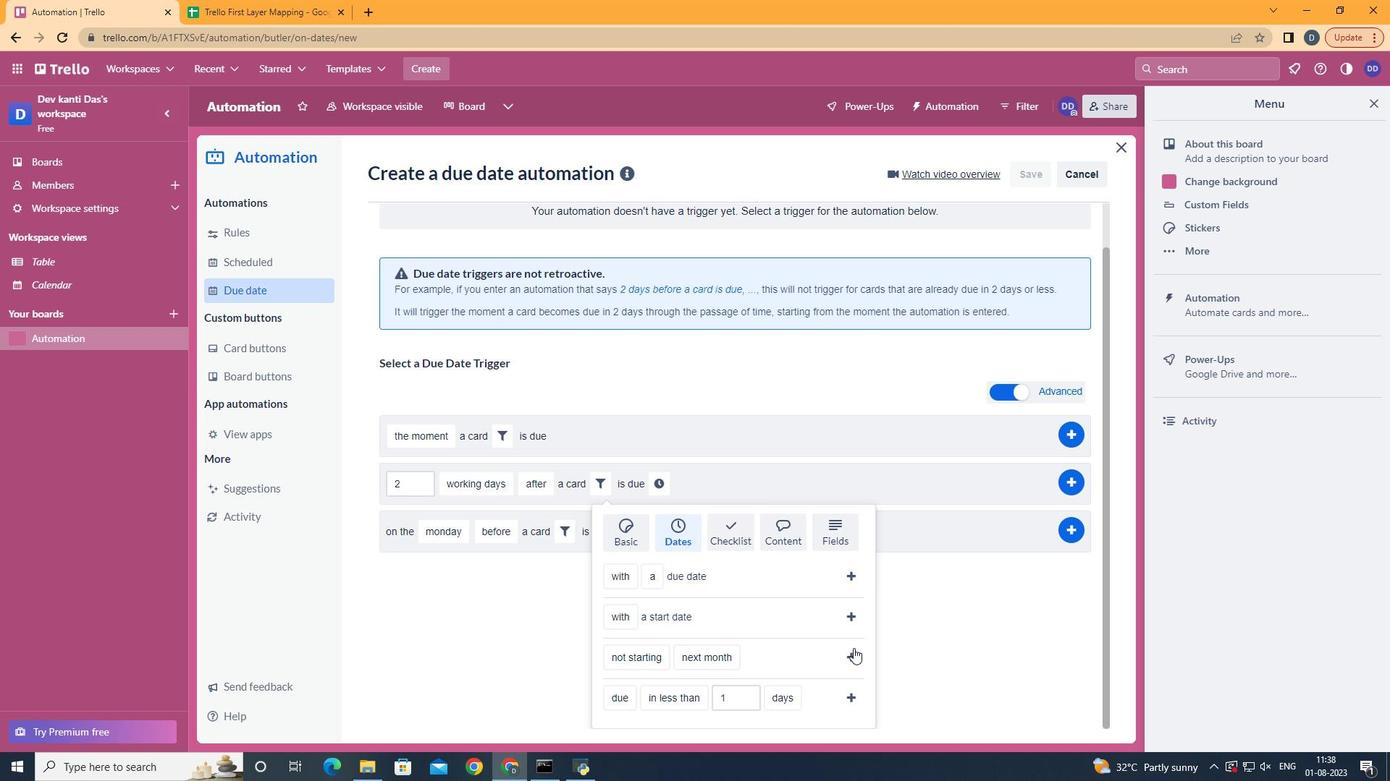 
Action: Mouse moved to (805, 537)
Screenshot: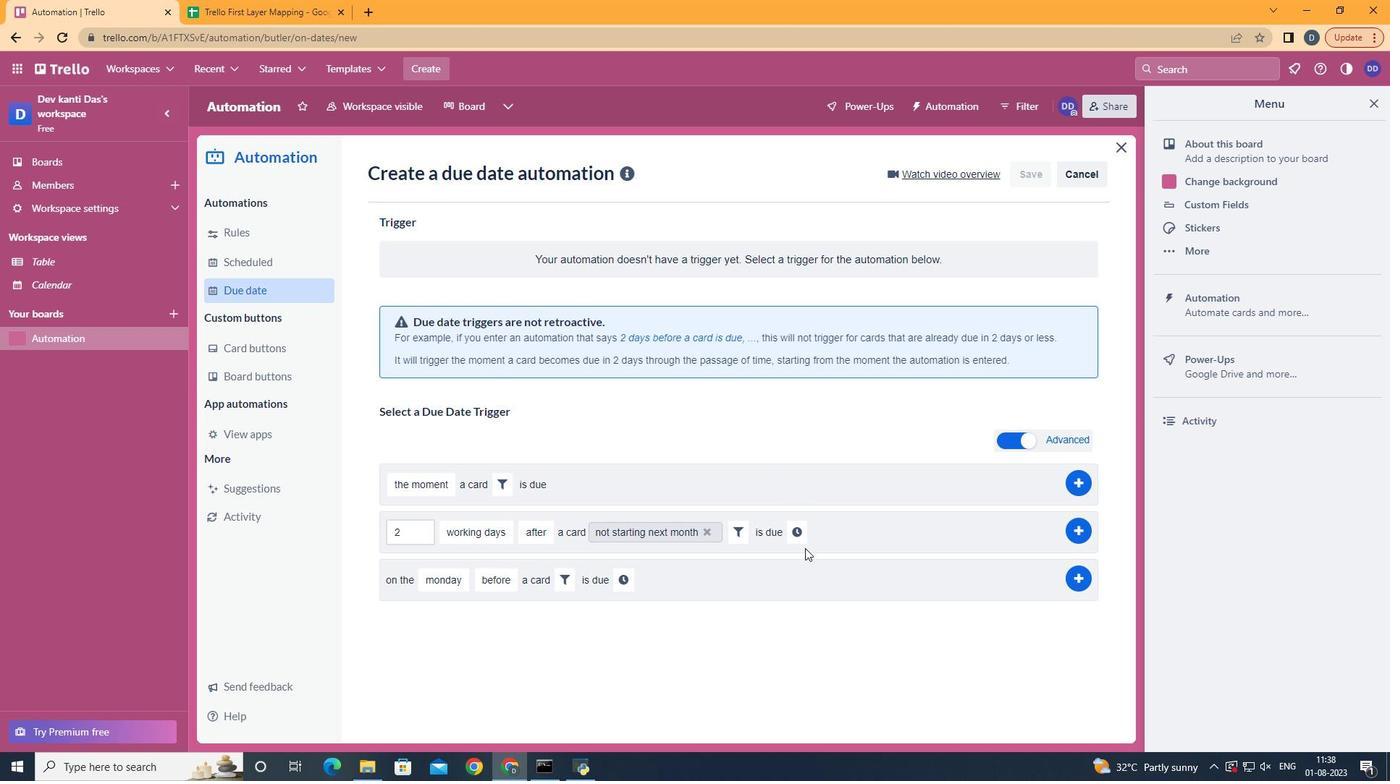 
Action: Mouse pressed left at (805, 537)
Screenshot: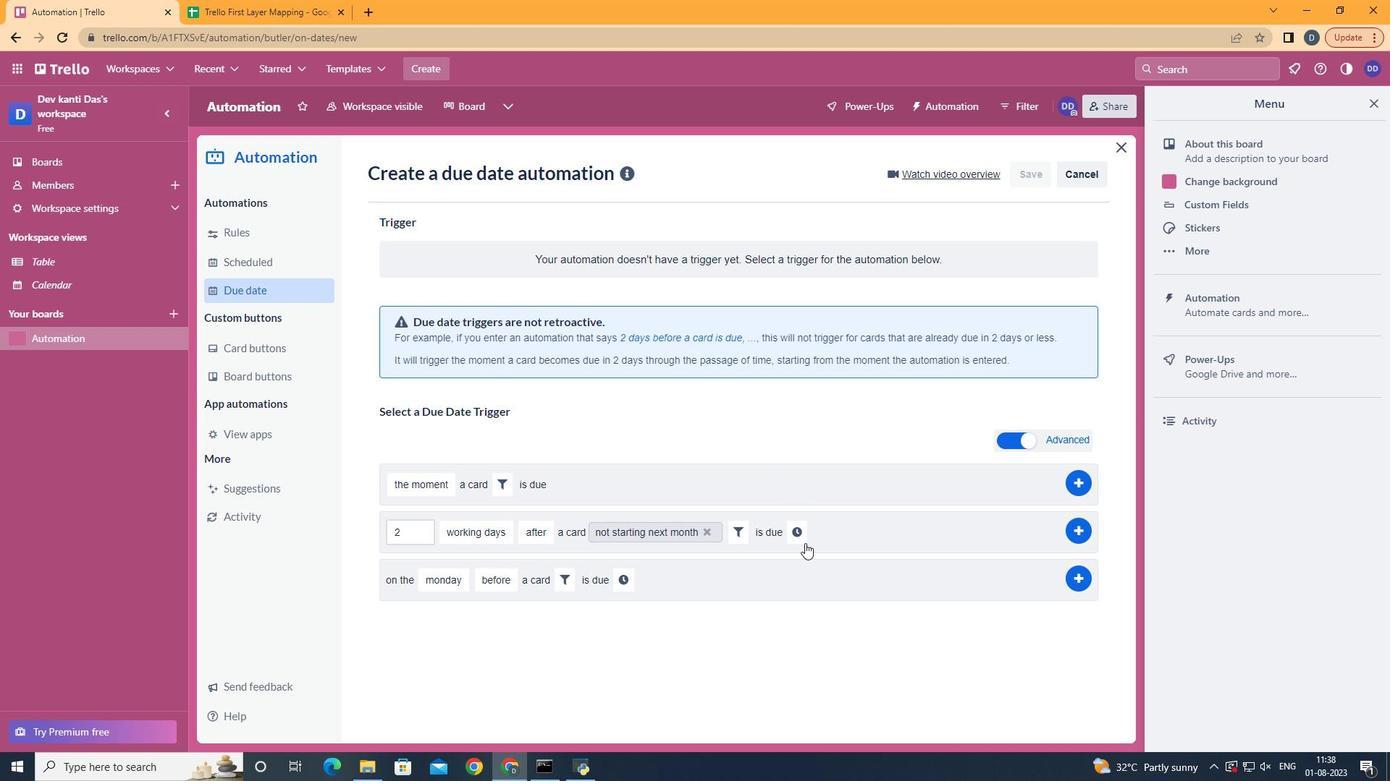 
Action: Mouse moved to (894, 542)
Screenshot: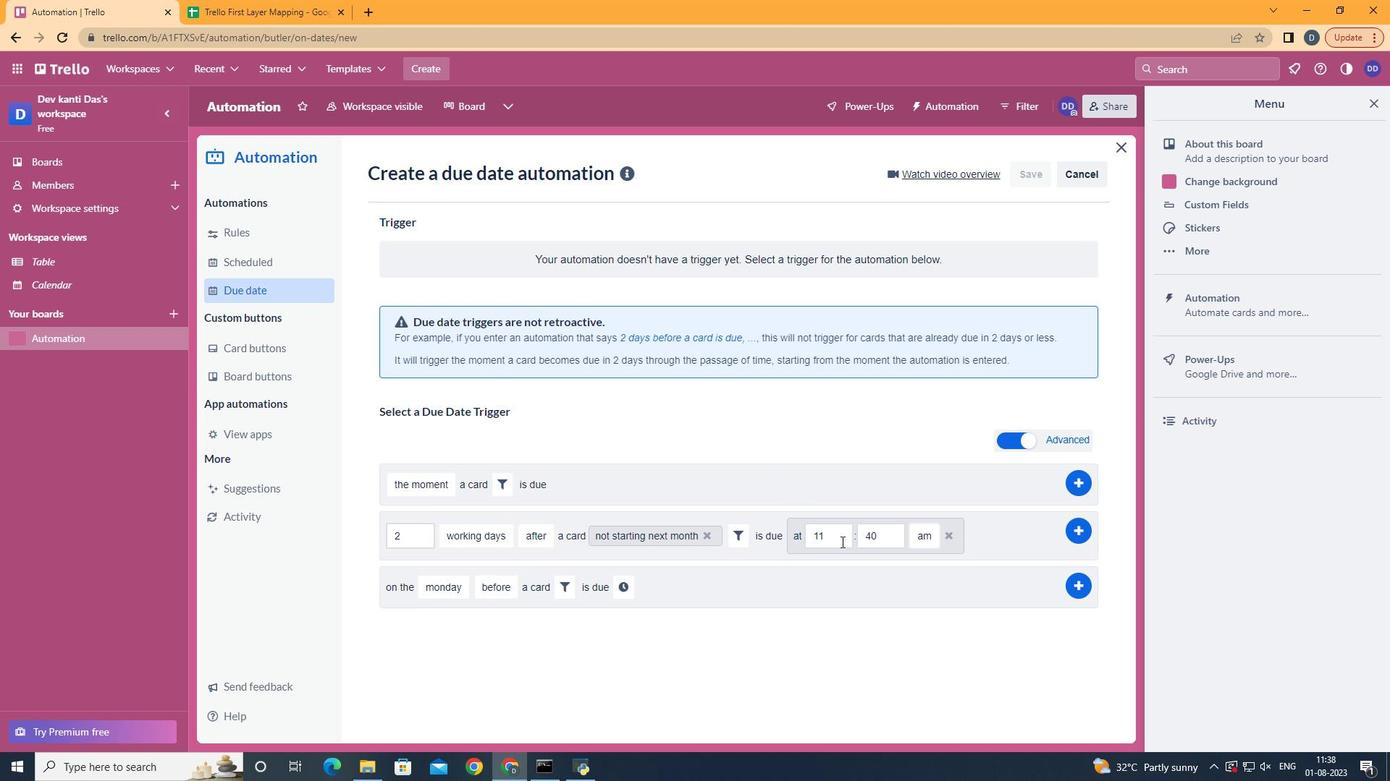 
Action: Mouse pressed left at (894, 542)
Screenshot: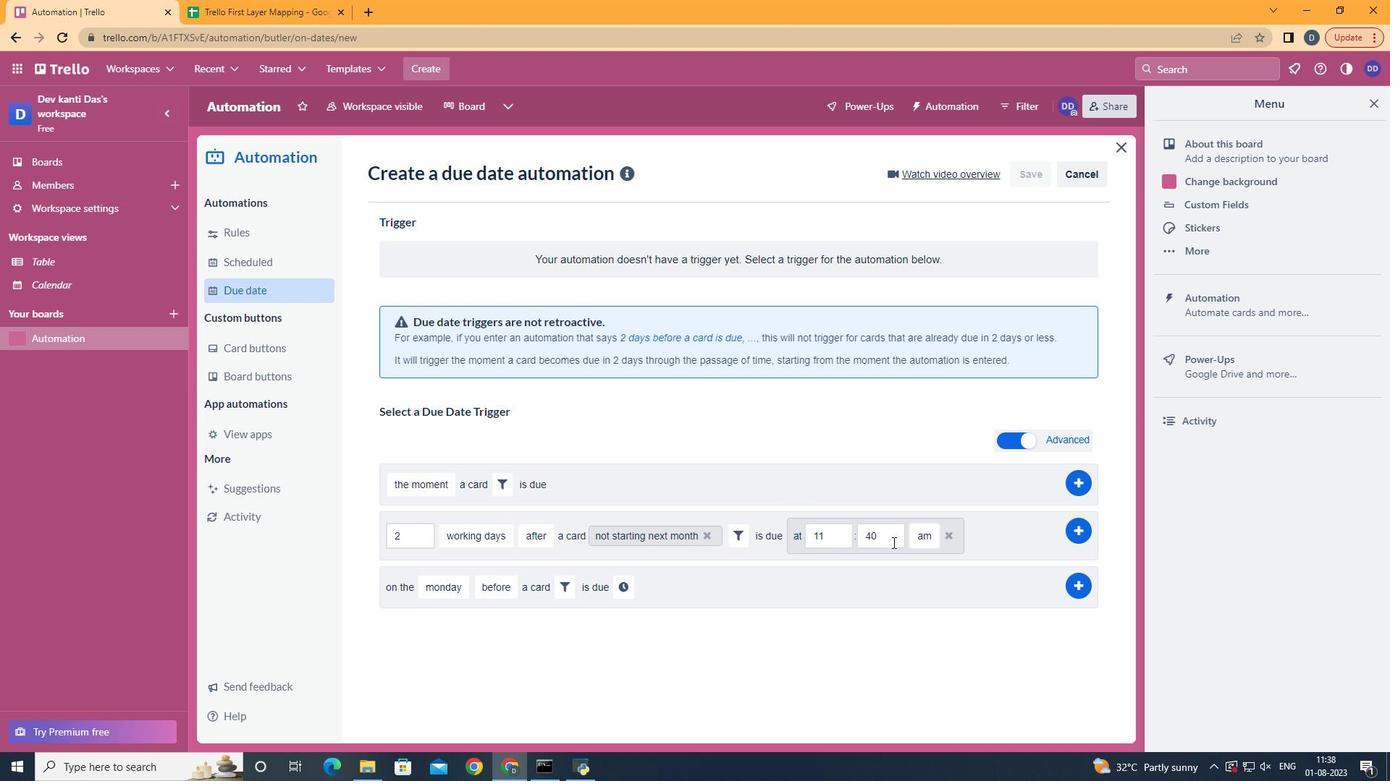 
Action: Key pressed <Key.backspace><Key.backspace>00
Screenshot: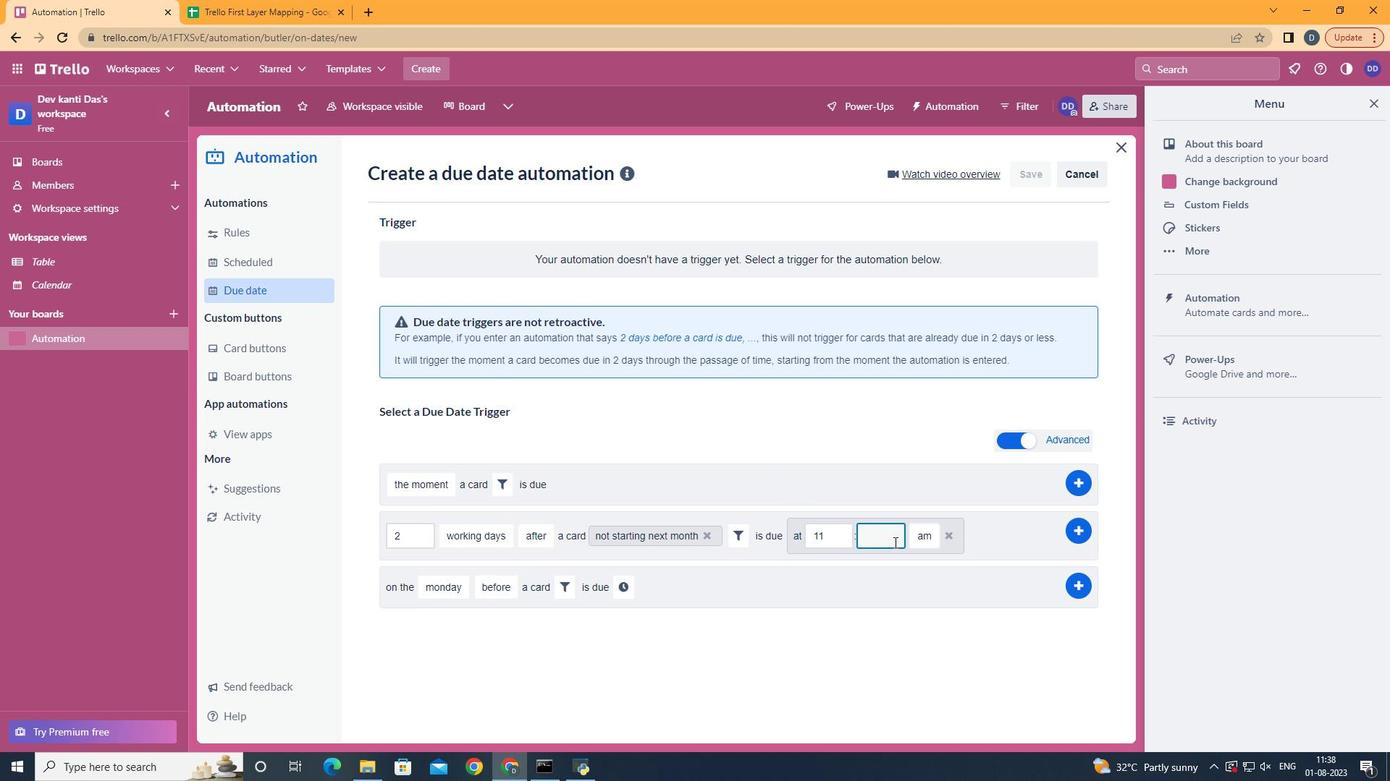 
Action: Mouse moved to (1075, 530)
Screenshot: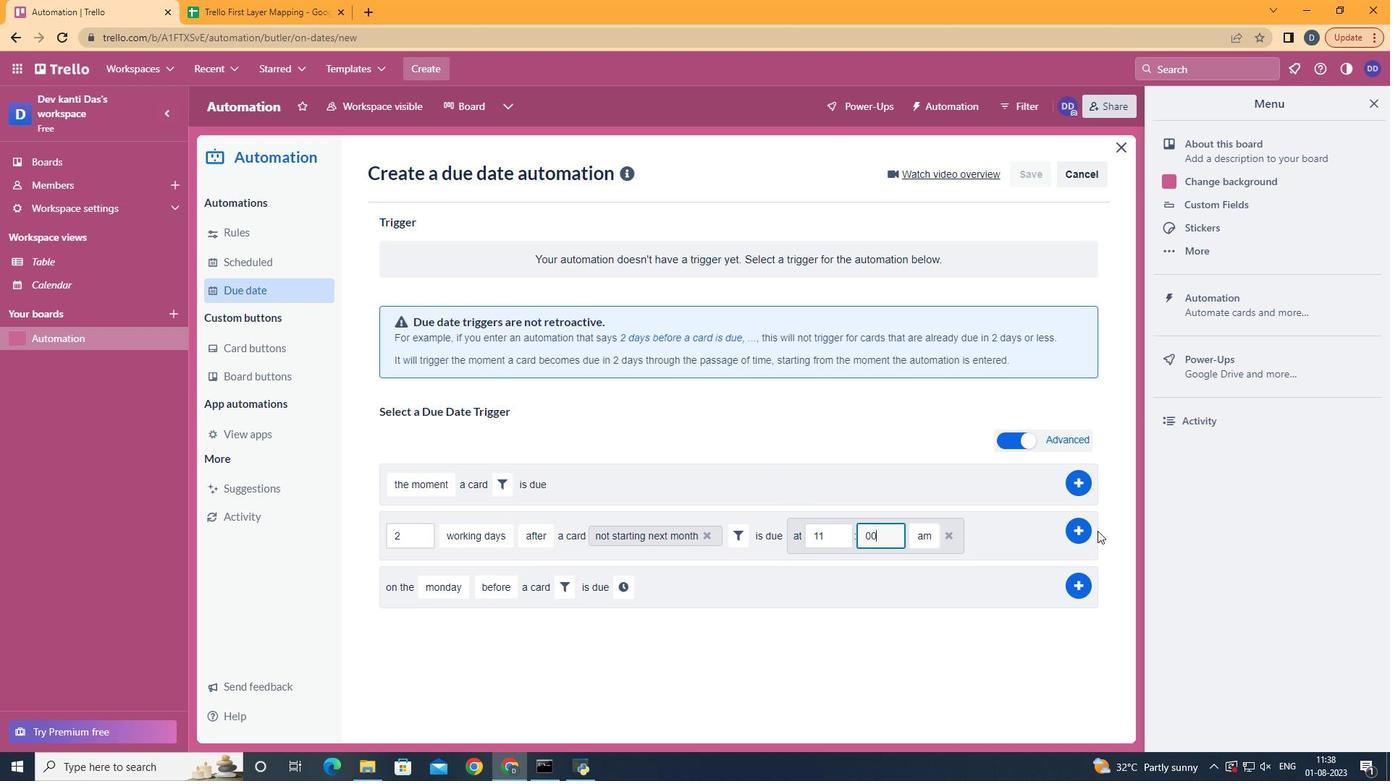
Action: Mouse pressed left at (1075, 530)
Screenshot: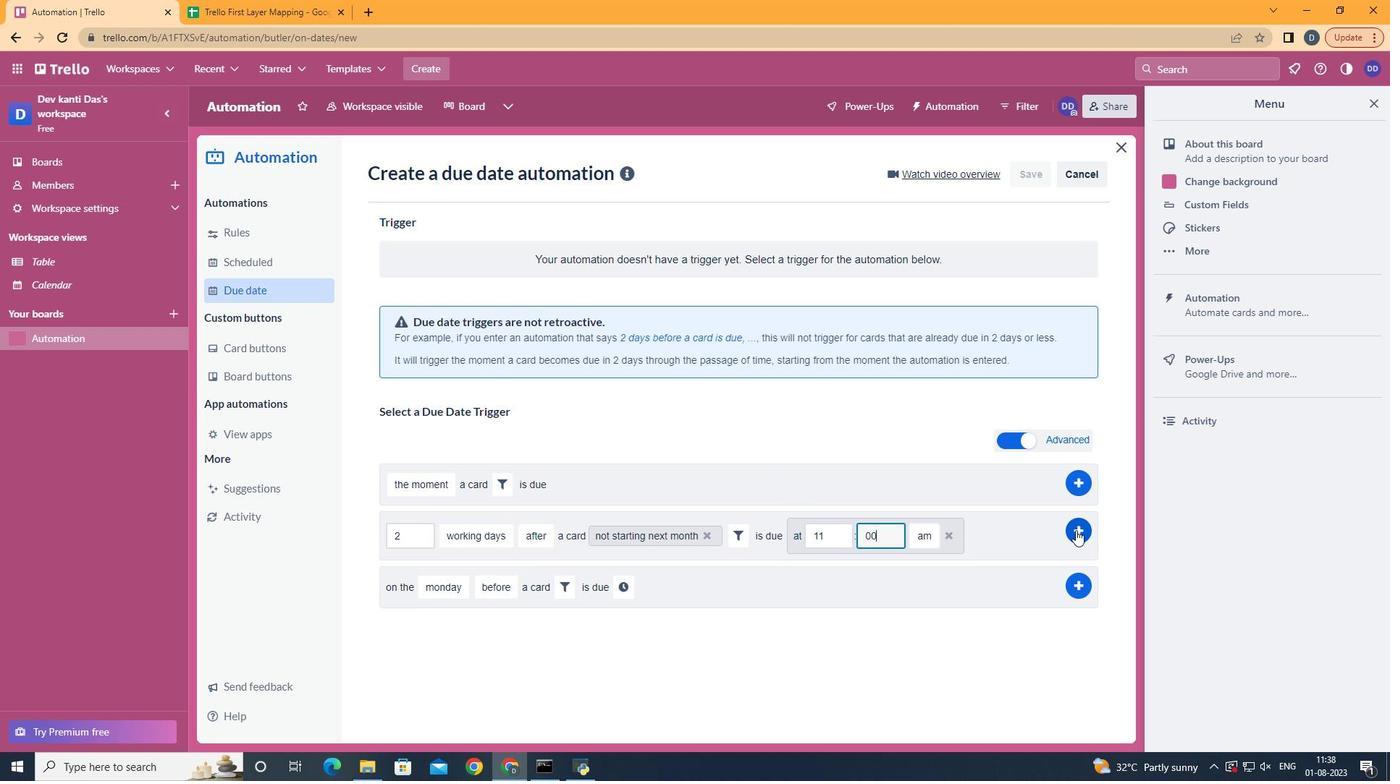 
Action: Mouse moved to (620, 399)
Screenshot: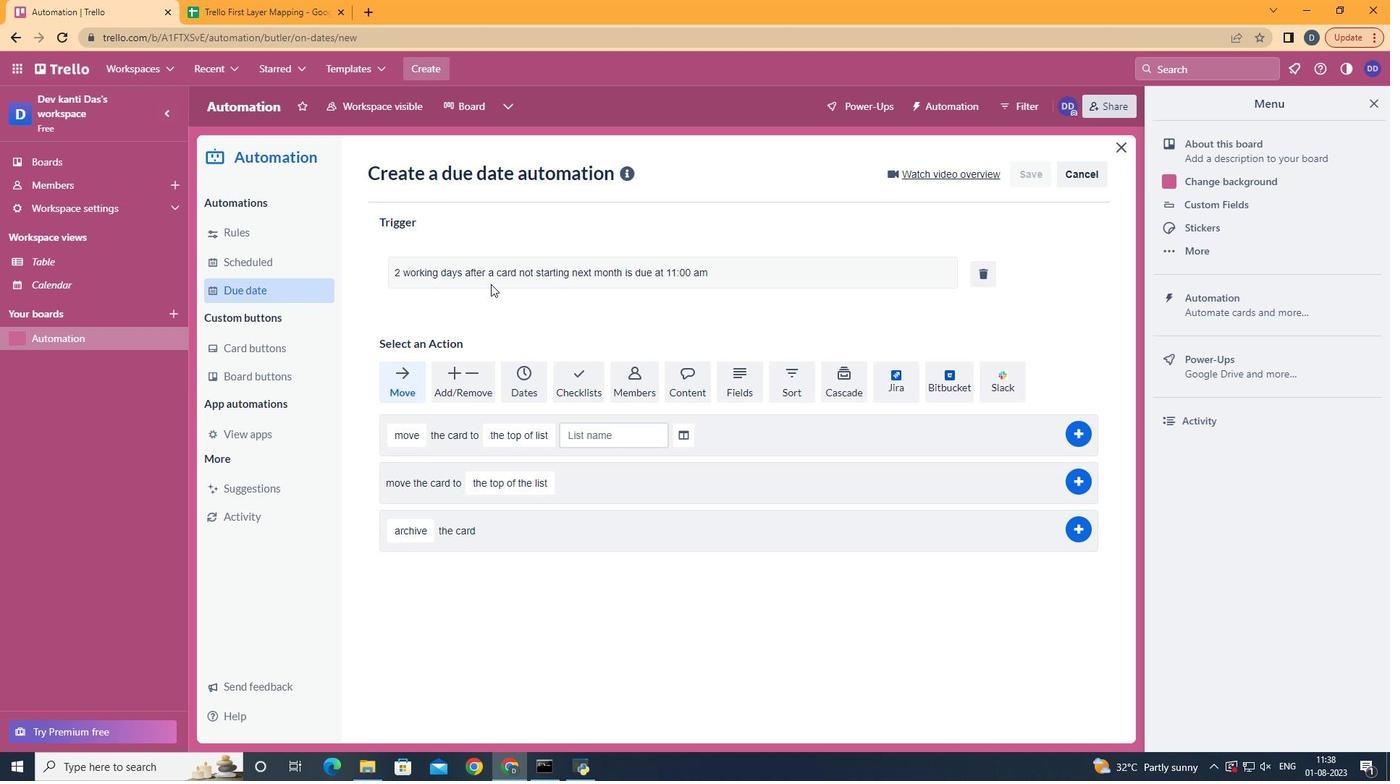
